 Task: Find connections with filter location Baraguá with filter topic #bespokewith filter profile language French with filter current company Bosch India with filter school The Assembly of God Church School - India with filter industry Nanotechnology Research with filter service category Grant Writing with filter keywords title Carpenter
Action: Mouse moved to (502, 64)
Screenshot: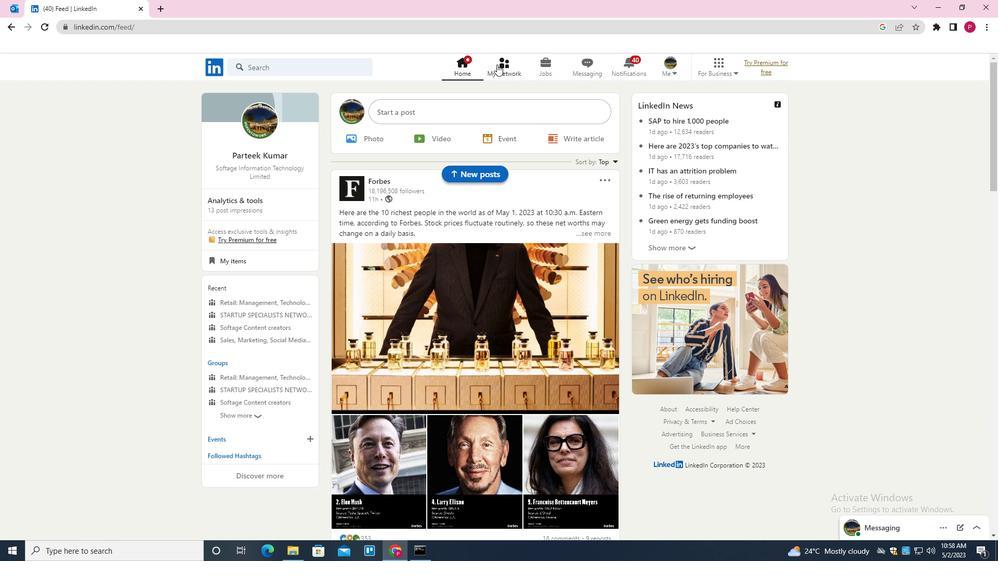 
Action: Mouse pressed left at (502, 64)
Screenshot: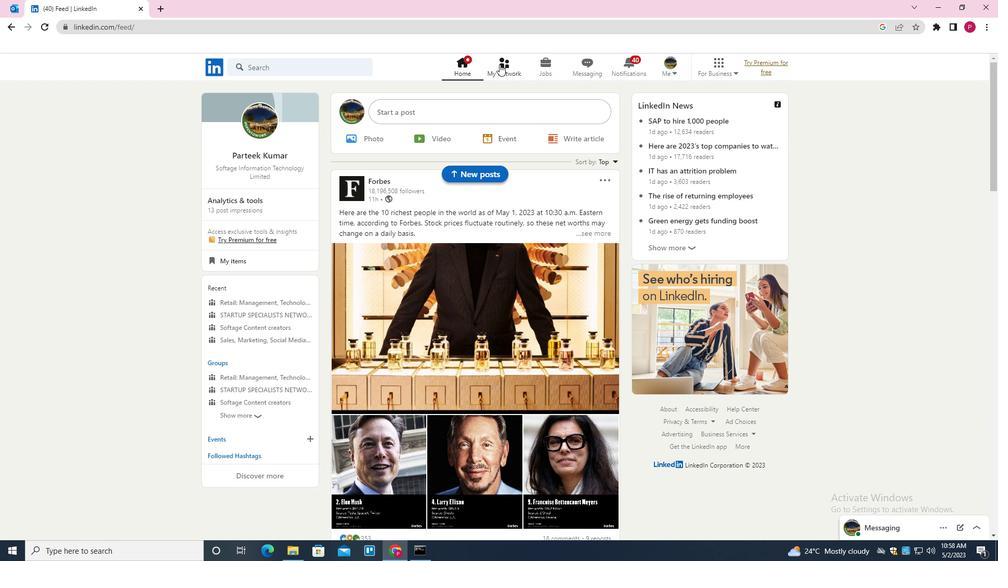 
Action: Mouse moved to (320, 126)
Screenshot: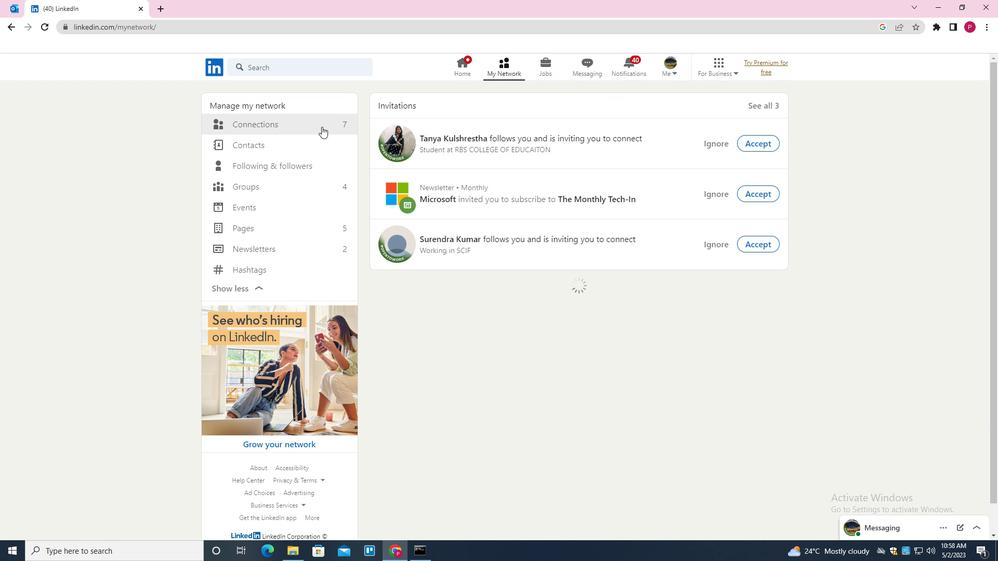 
Action: Mouse pressed left at (320, 126)
Screenshot: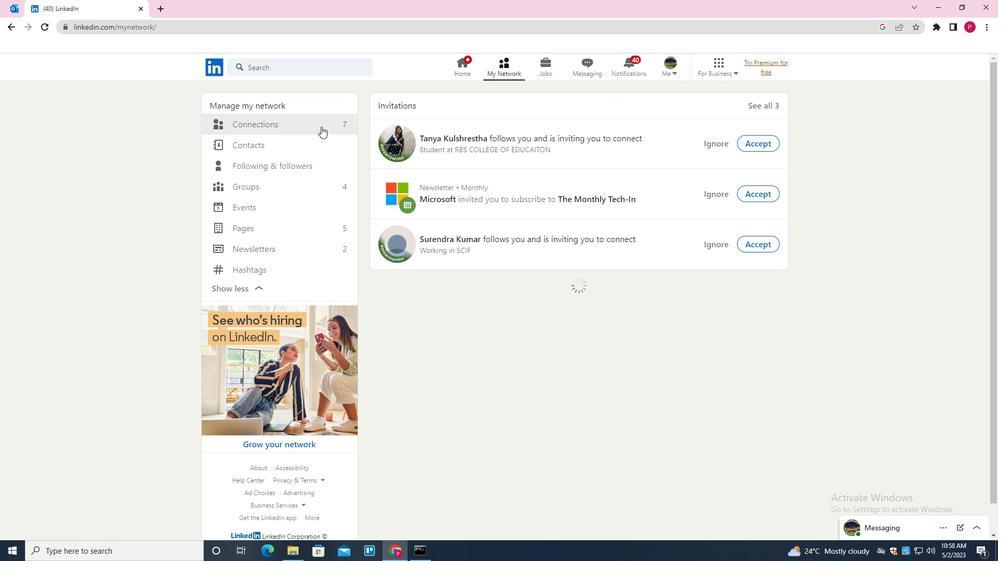 
Action: Mouse moved to (573, 127)
Screenshot: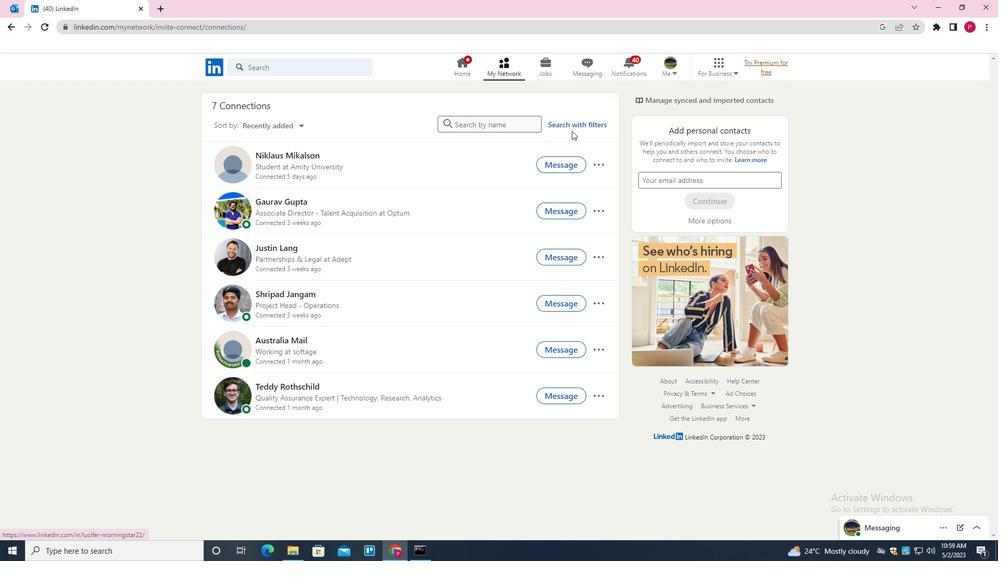 
Action: Mouse pressed left at (573, 127)
Screenshot: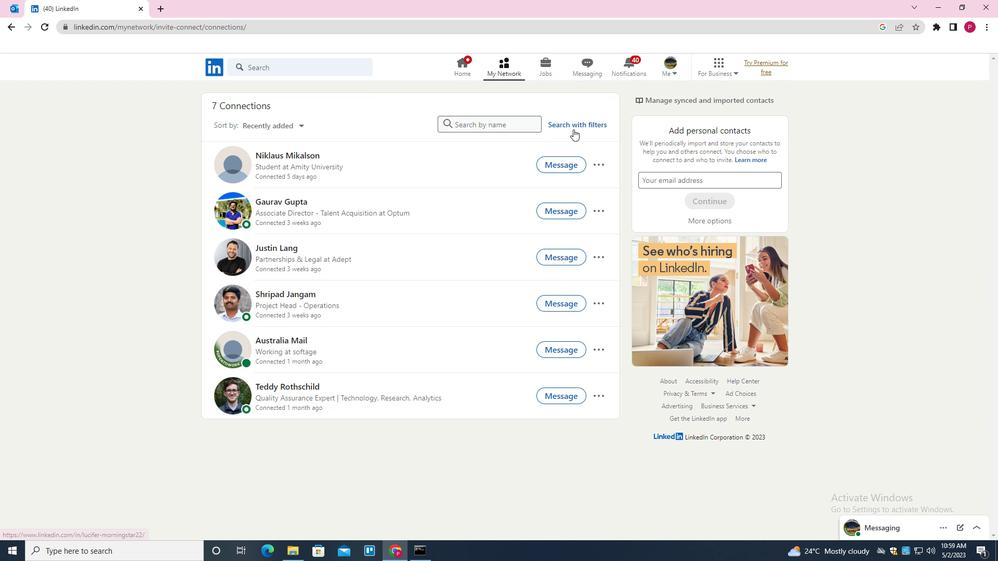 
Action: Mouse moved to (537, 97)
Screenshot: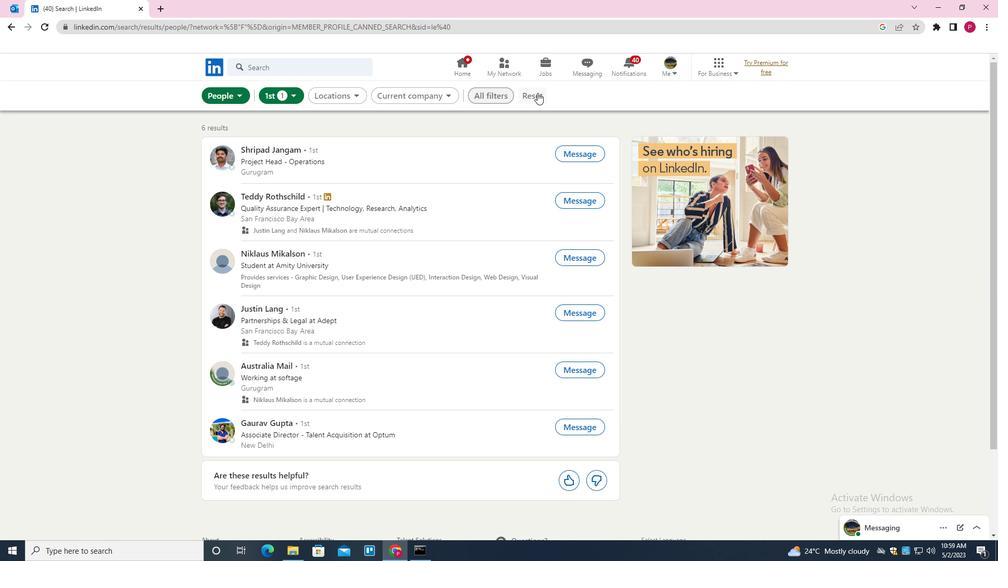 
Action: Mouse pressed left at (537, 97)
Screenshot: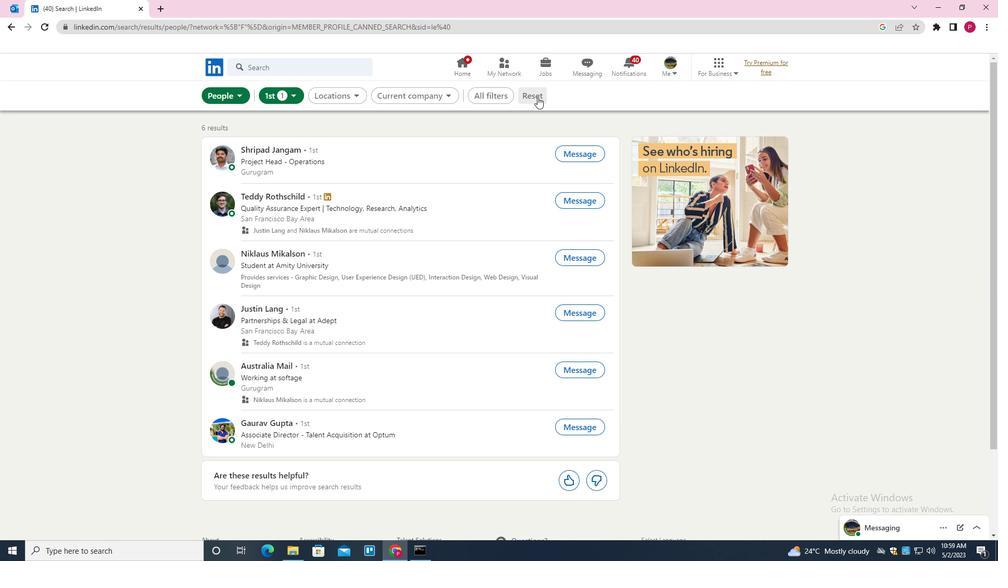 
Action: Mouse moved to (515, 92)
Screenshot: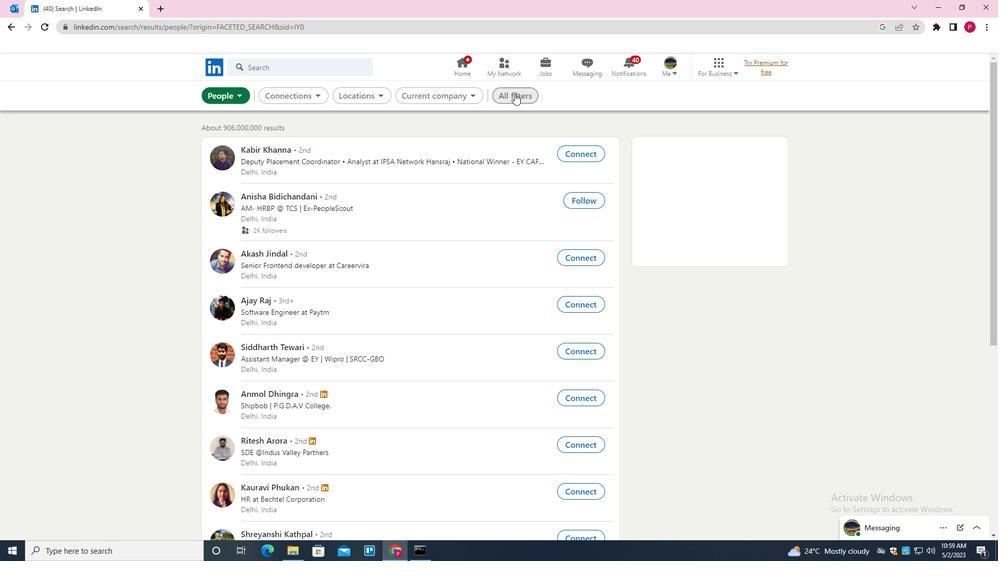 
Action: Mouse pressed left at (515, 92)
Screenshot: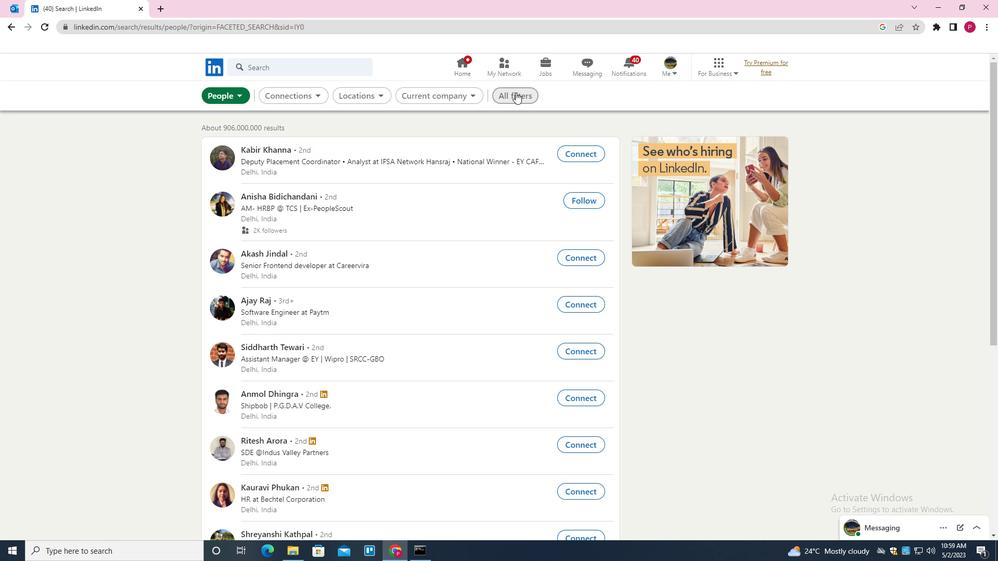 
Action: Mouse moved to (810, 281)
Screenshot: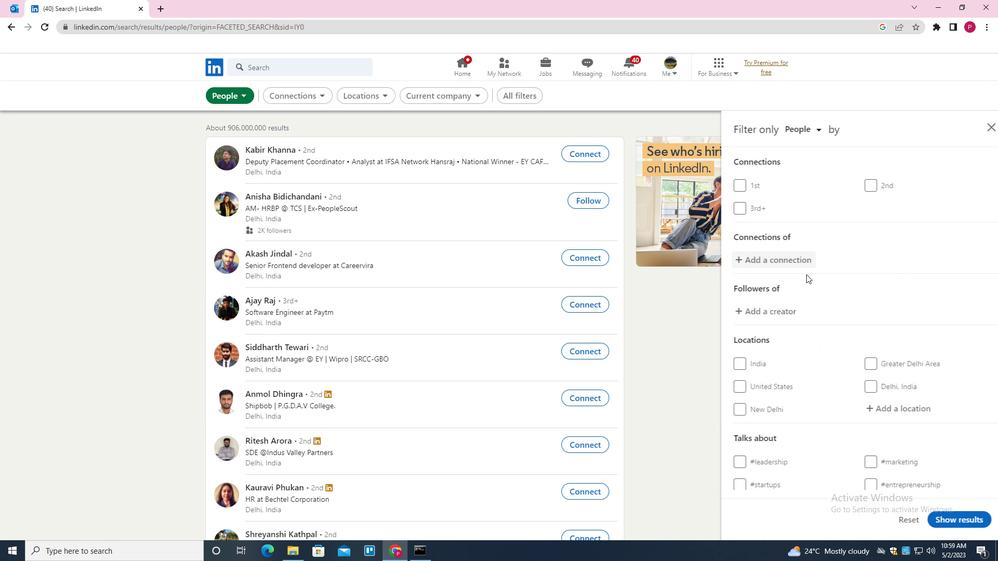 
Action: Mouse scrolled (810, 281) with delta (0, 0)
Screenshot: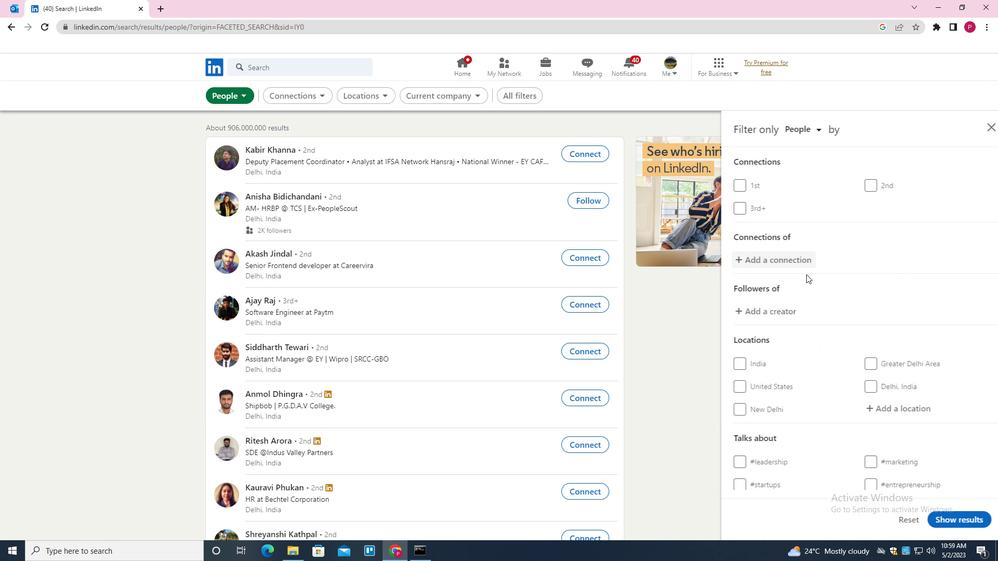 
Action: Mouse moved to (811, 284)
Screenshot: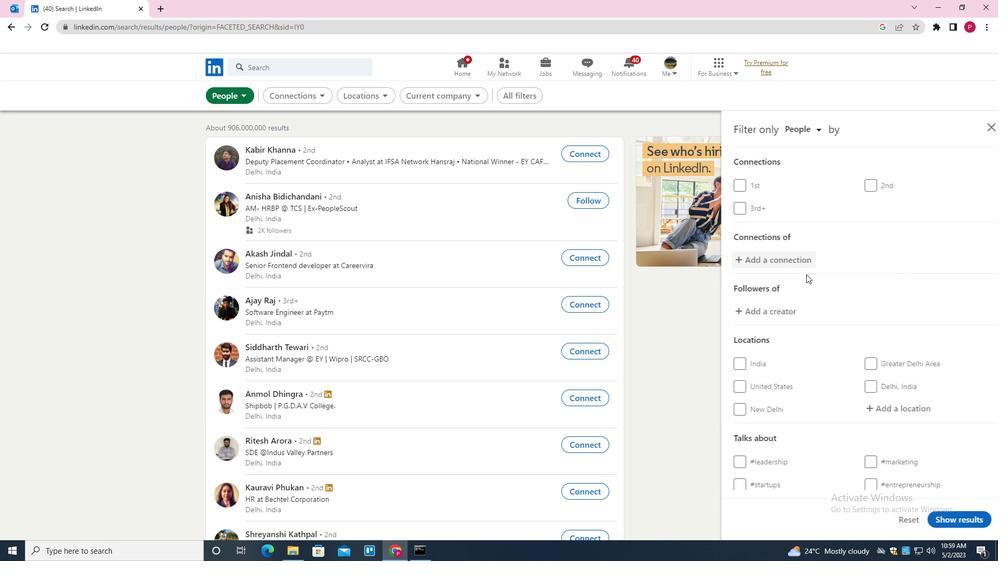 
Action: Mouse scrolled (811, 284) with delta (0, 0)
Screenshot: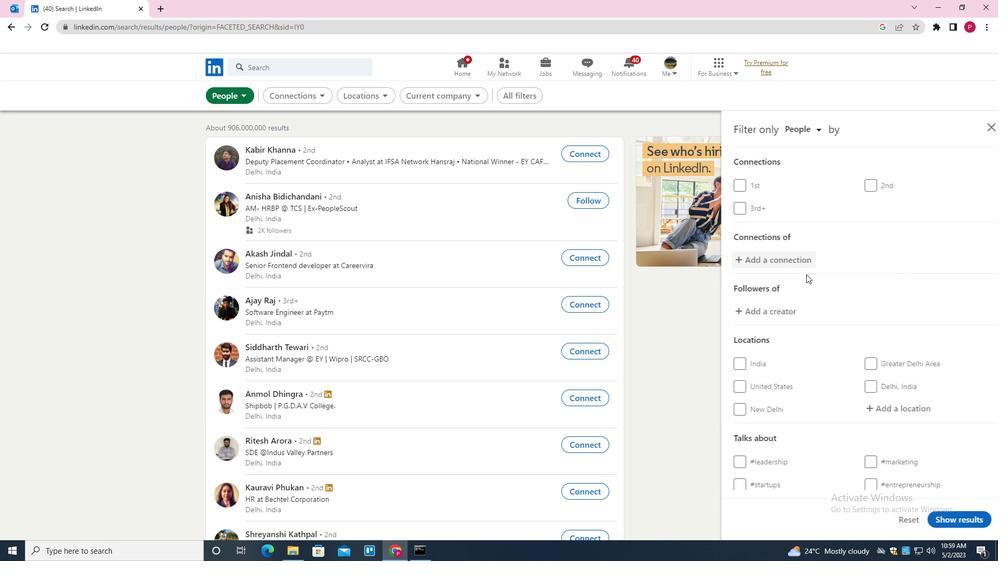 
Action: Mouse moved to (877, 306)
Screenshot: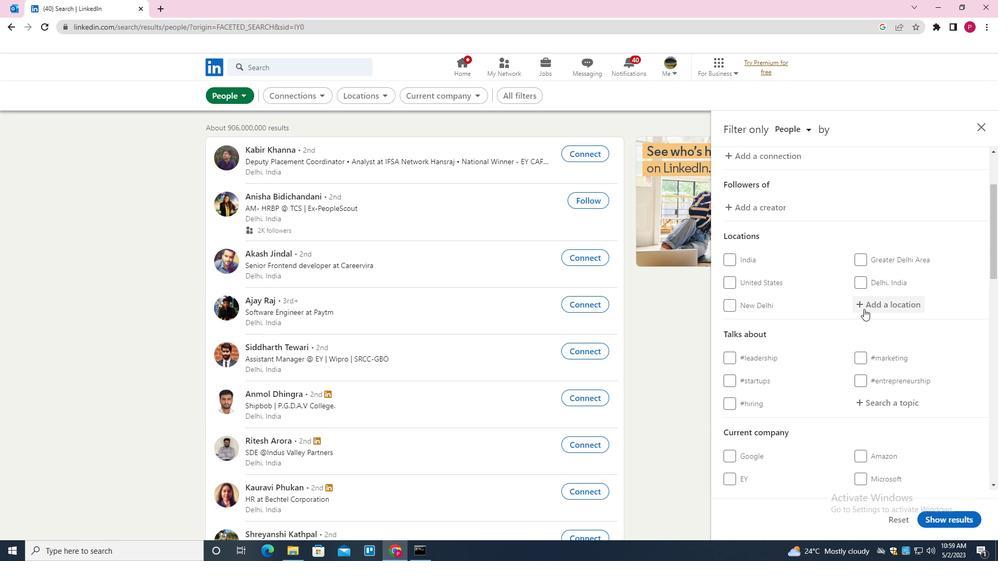 
Action: Mouse pressed left at (877, 306)
Screenshot: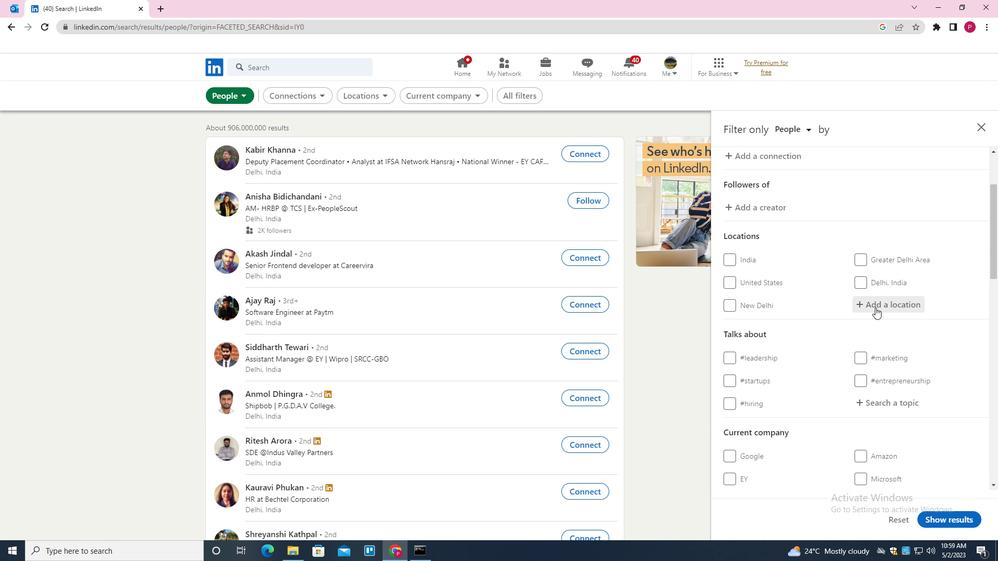 
Action: Key pressed <Key.shift>B
Screenshot: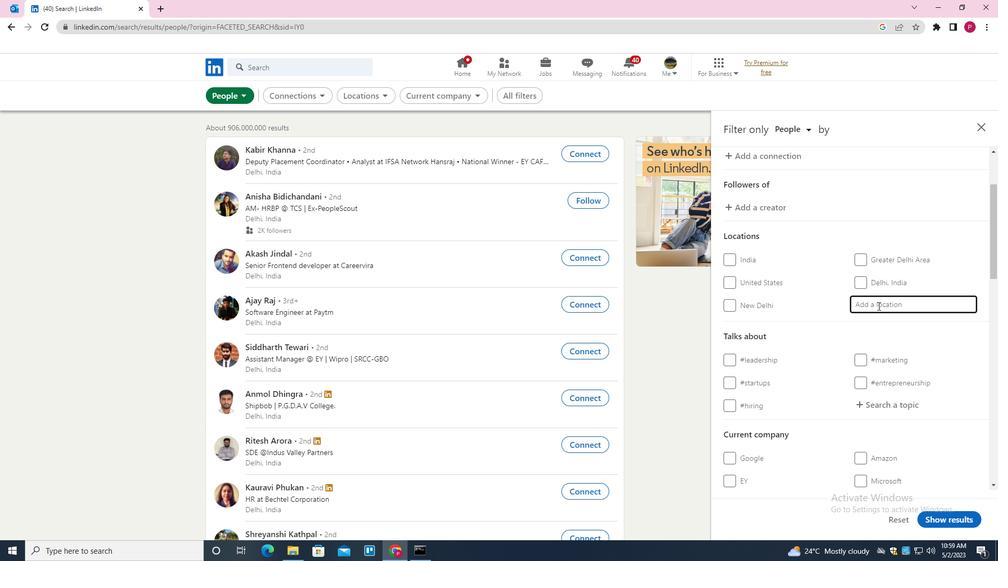 
Action: Mouse moved to (863, 316)
Screenshot: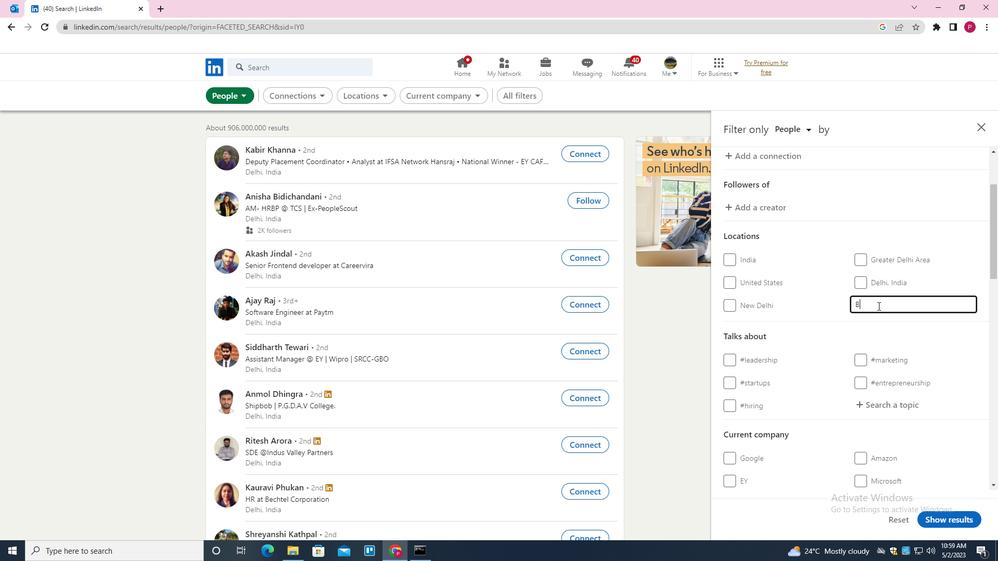 
Action: Key pressed ARAGUA
Screenshot: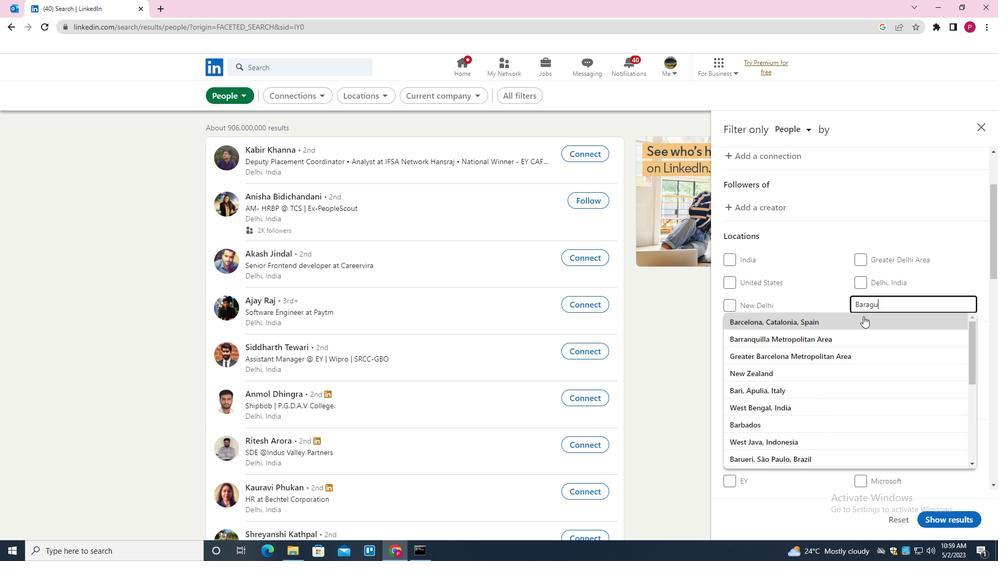 
Action: Mouse moved to (851, 324)
Screenshot: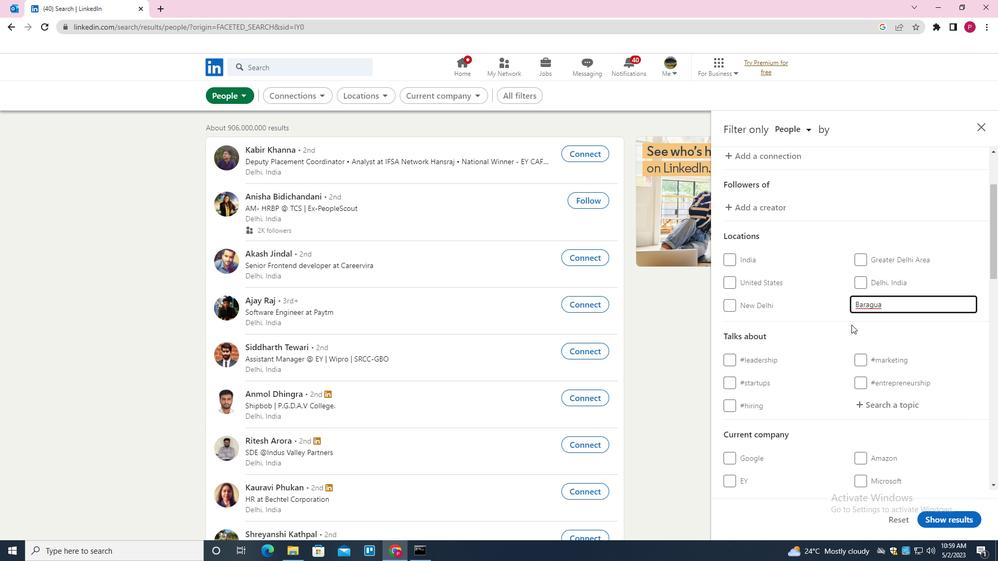 
Action: Mouse scrolled (851, 324) with delta (0, 0)
Screenshot: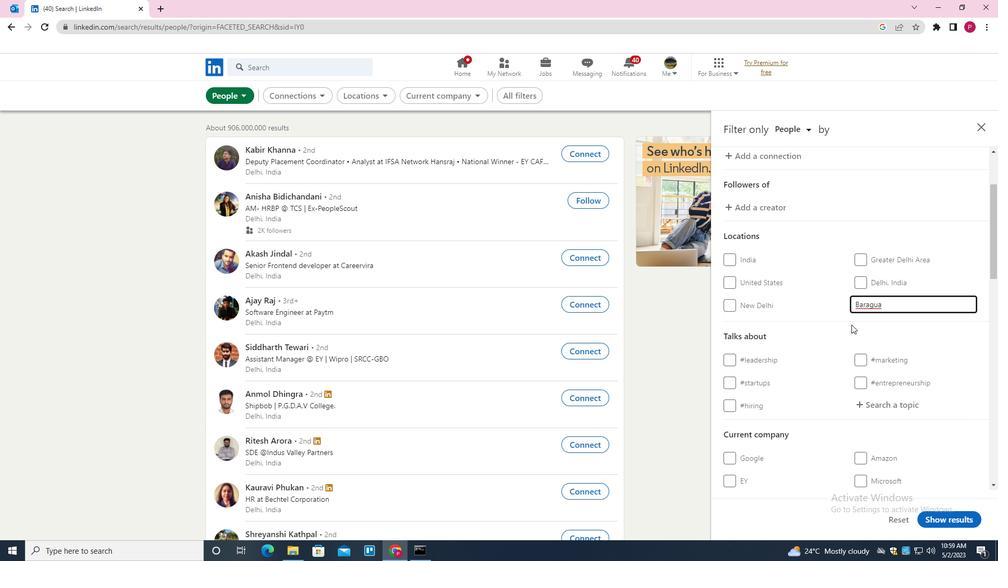 
Action: Mouse scrolled (851, 324) with delta (0, 0)
Screenshot: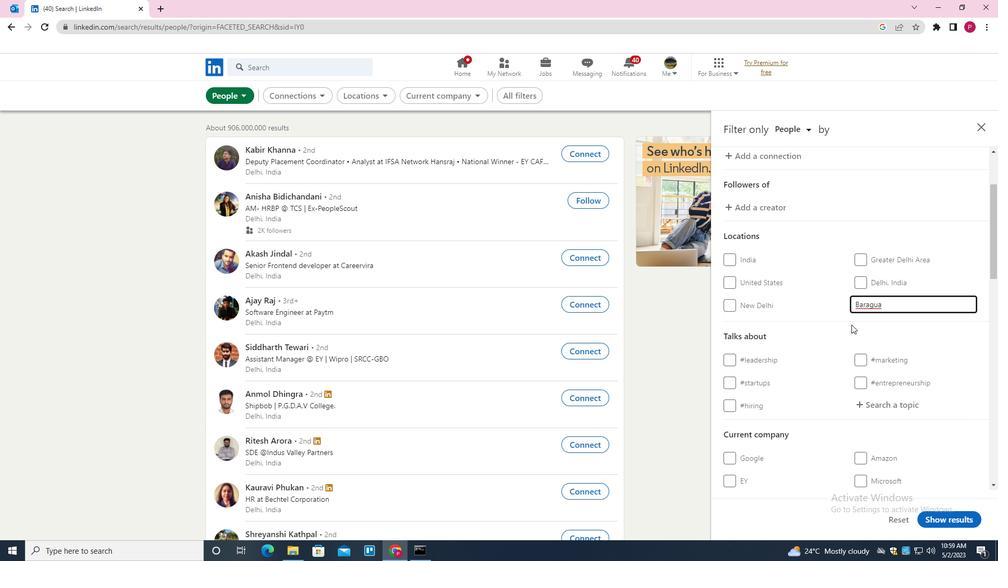 
Action: Mouse moved to (851, 325)
Screenshot: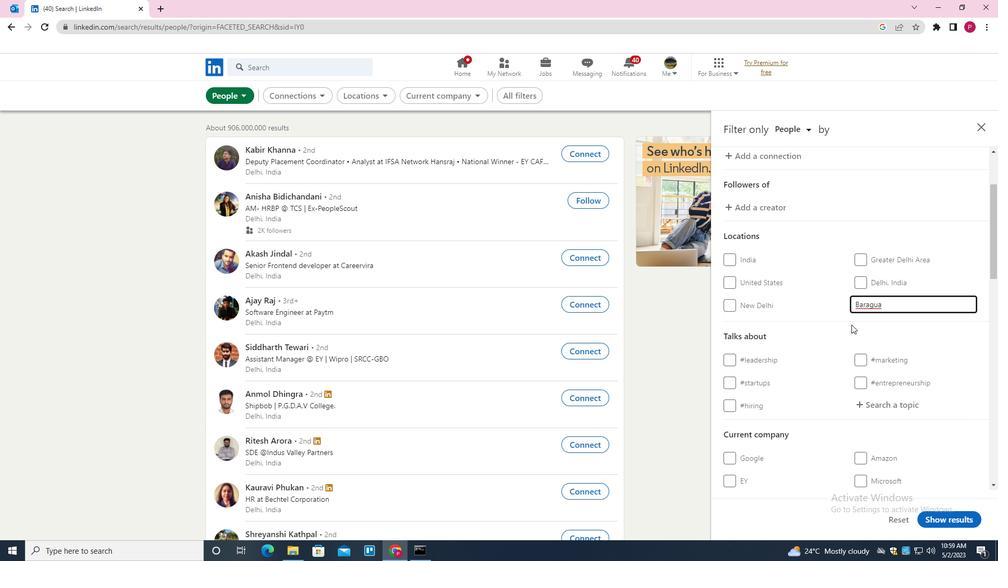 
Action: Mouse scrolled (851, 324) with delta (0, 0)
Screenshot: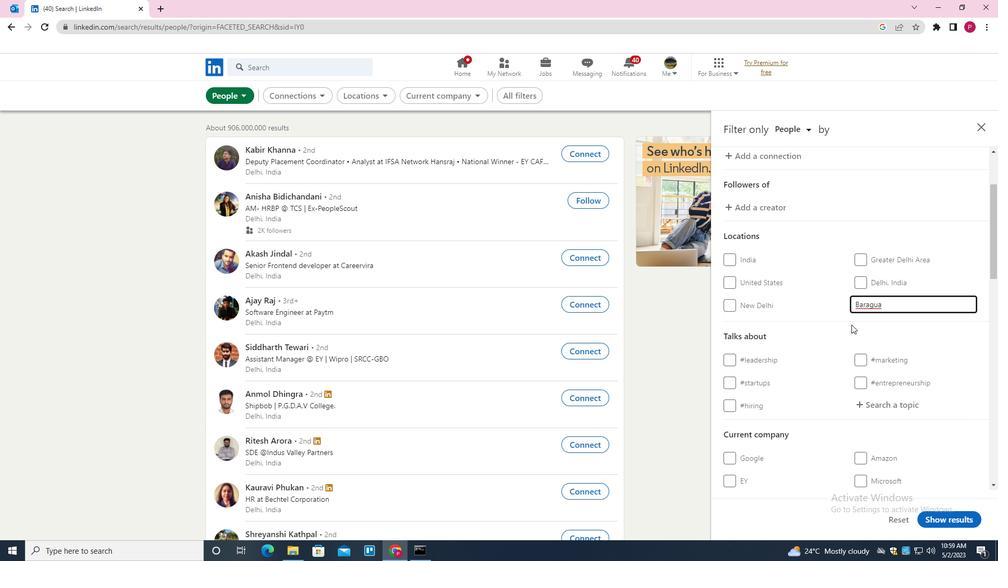 
Action: Mouse moved to (893, 250)
Screenshot: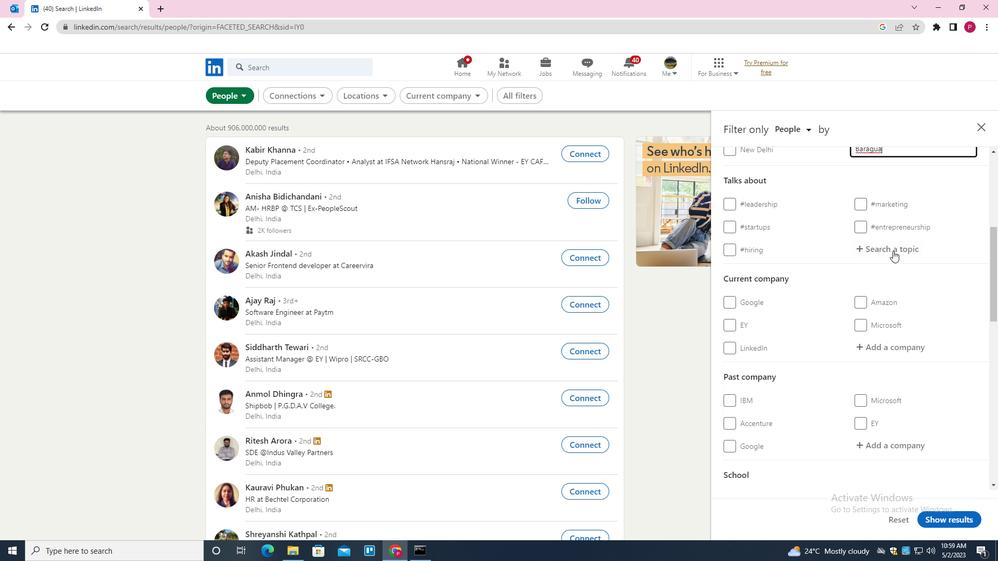 
Action: Mouse pressed left at (893, 250)
Screenshot: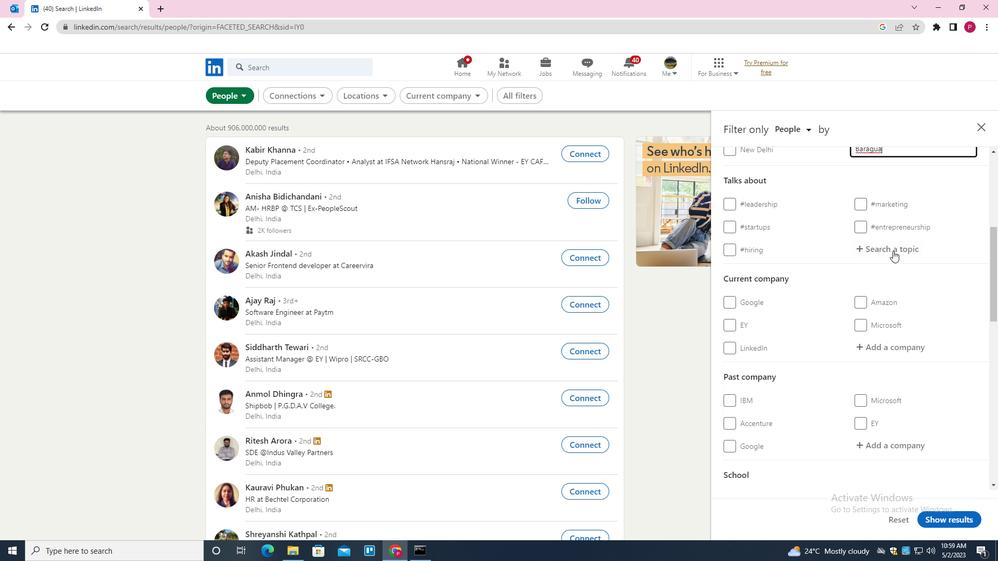 
Action: Mouse moved to (892, 250)
Screenshot: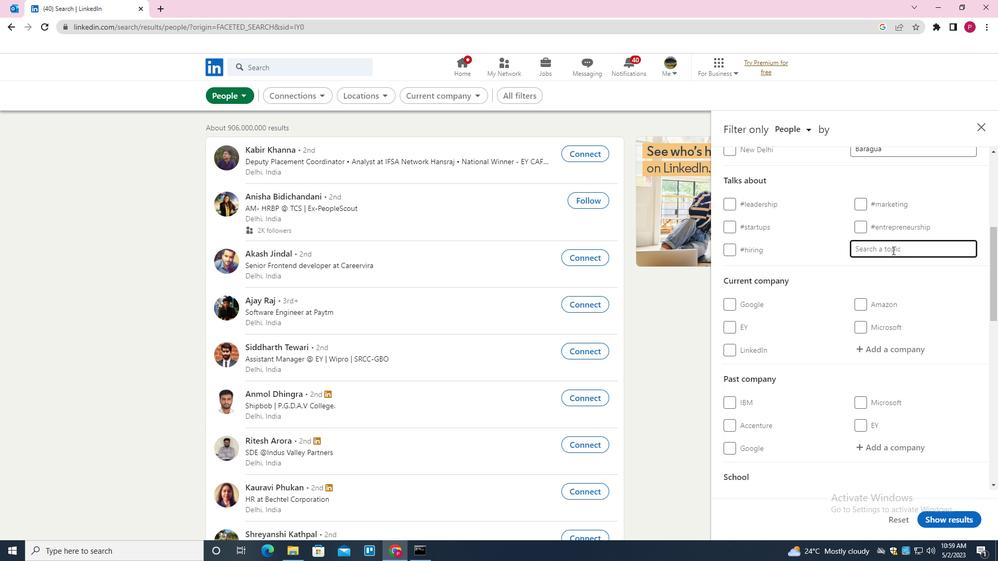 
Action: Key pressed BESPOKEN<Key.backspace><Key.backspace><Key.backspace><Key.backspace><Key.down><Key.enter>
Screenshot: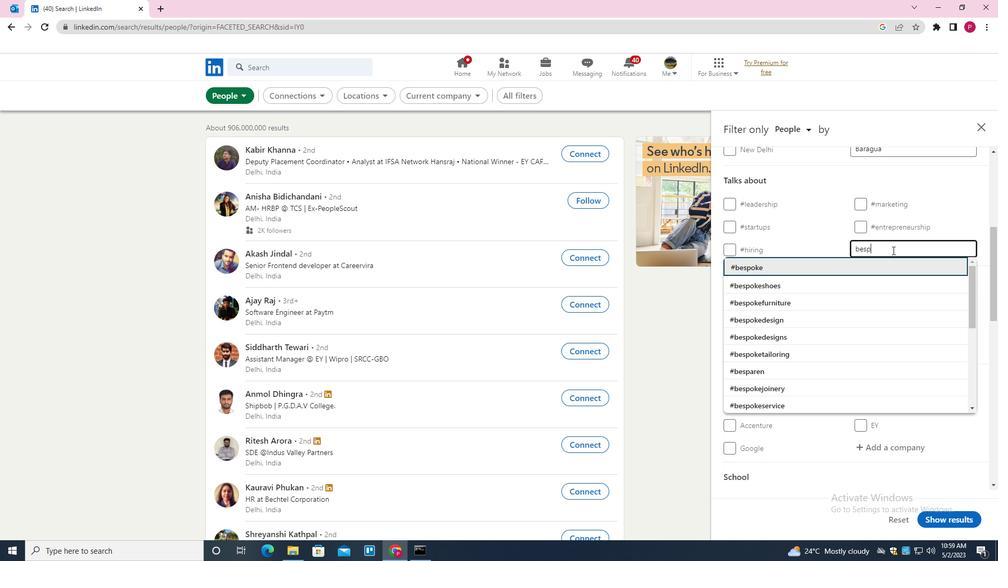 
Action: Mouse moved to (822, 310)
Screenshot: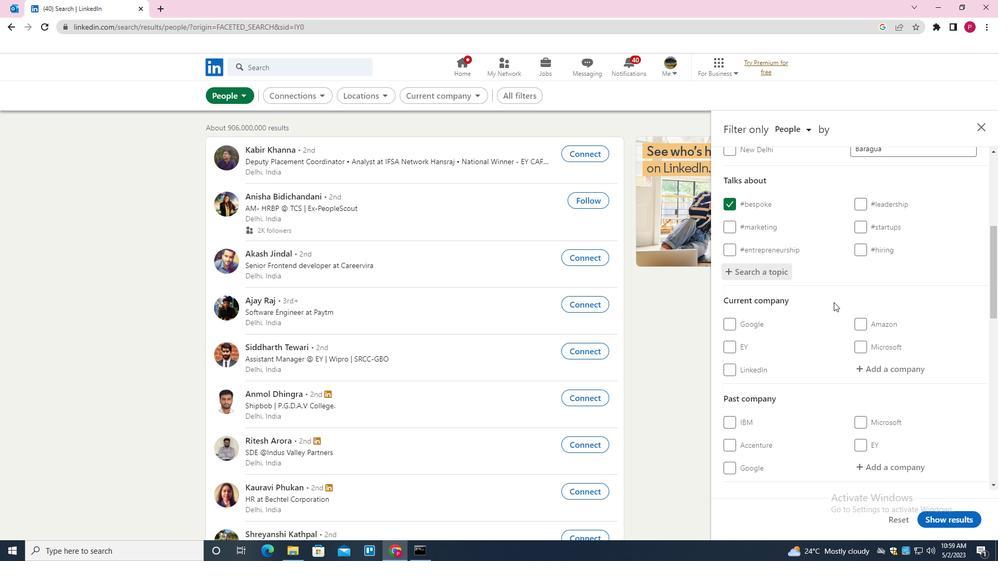 
Action: Mouse scrolled (822, 309) with delta (0, 0)
Screenshot: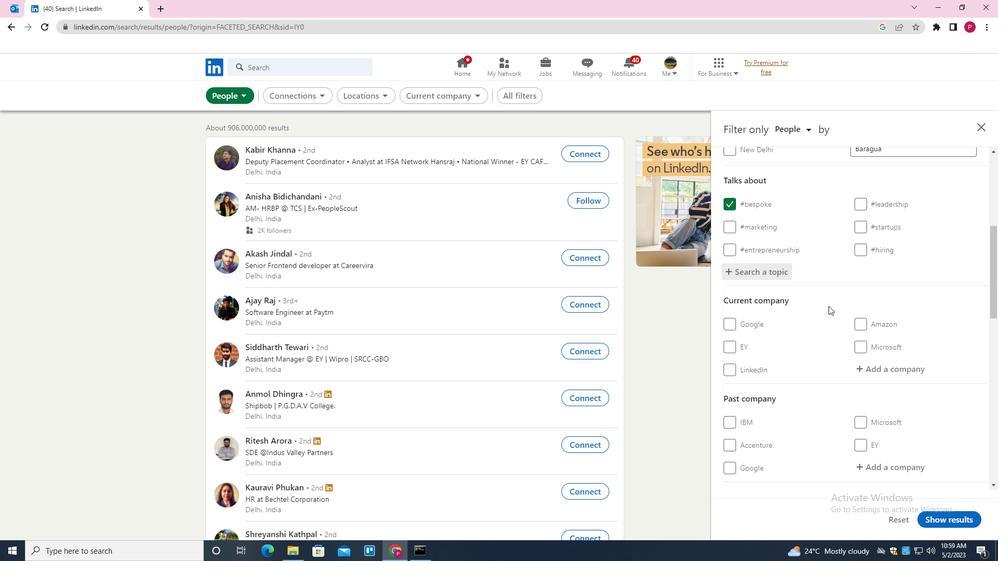 
Action: Mouse moved to (821, 311)
Screenshot: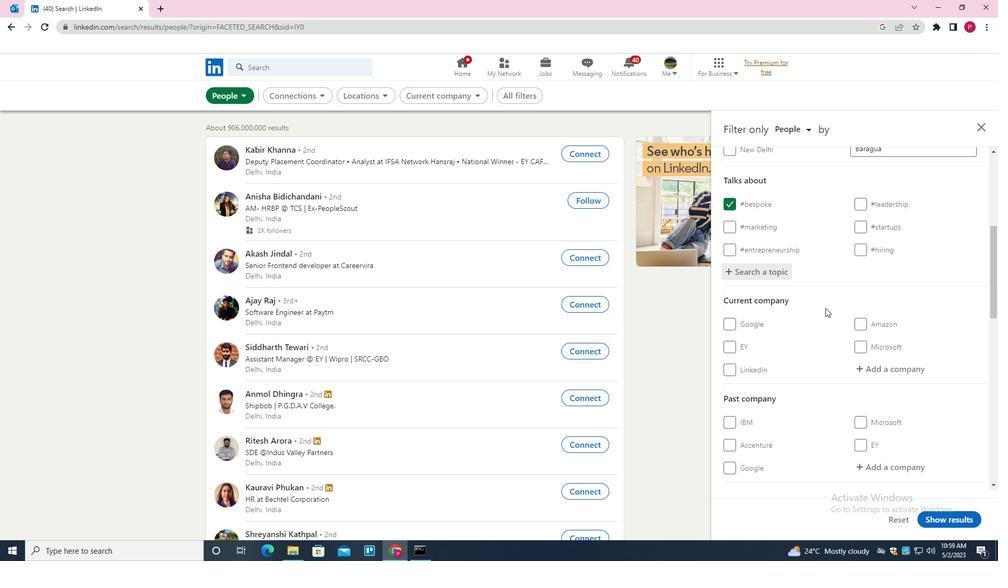 
Action: Mouse scrolled (821, 311) with delta (0, 0)
Screenshot: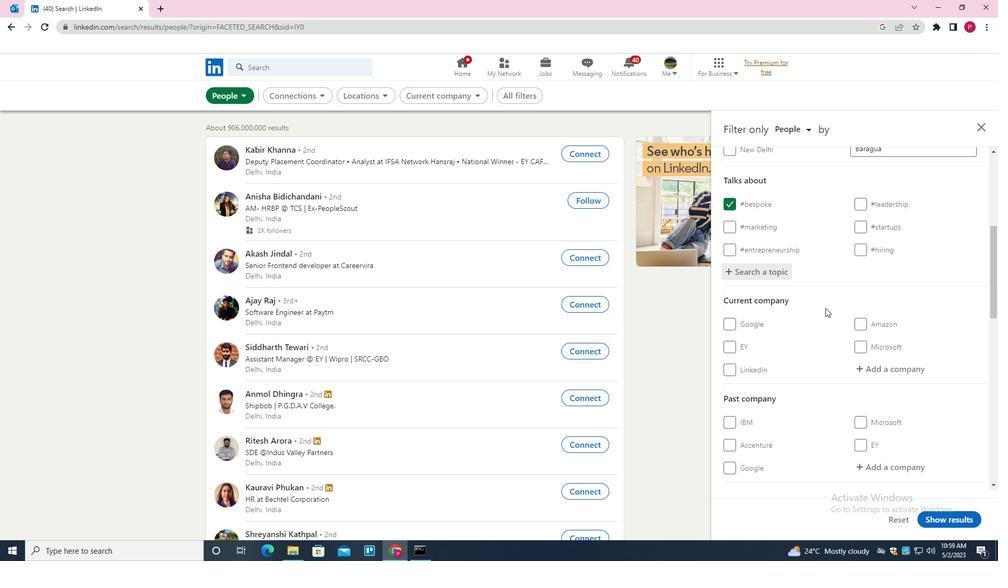 
Action: Mouse moved to (821, 312)
Screenshot: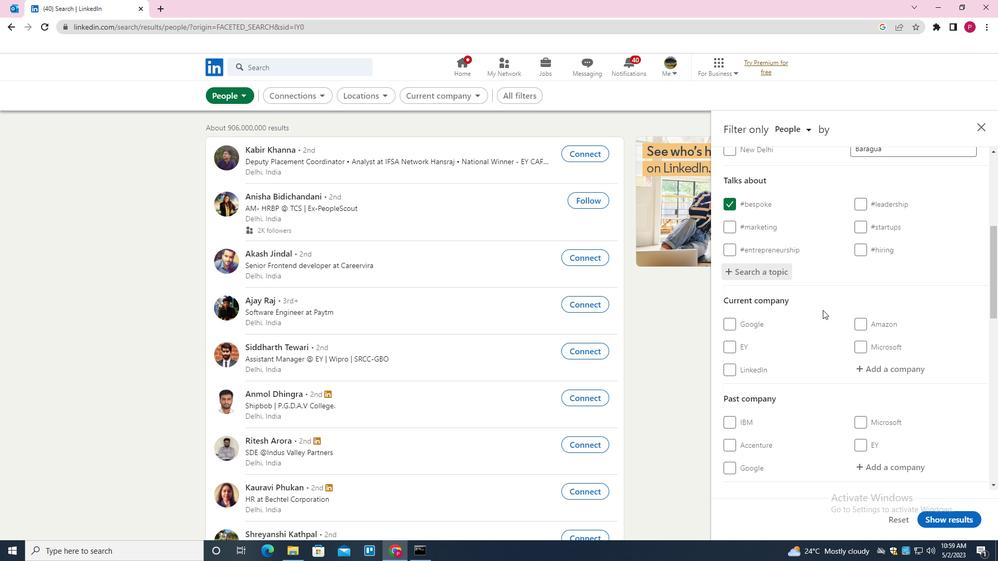
Action: Mouse scrolled (821, 311) with delta (0, 0)
Screenshot: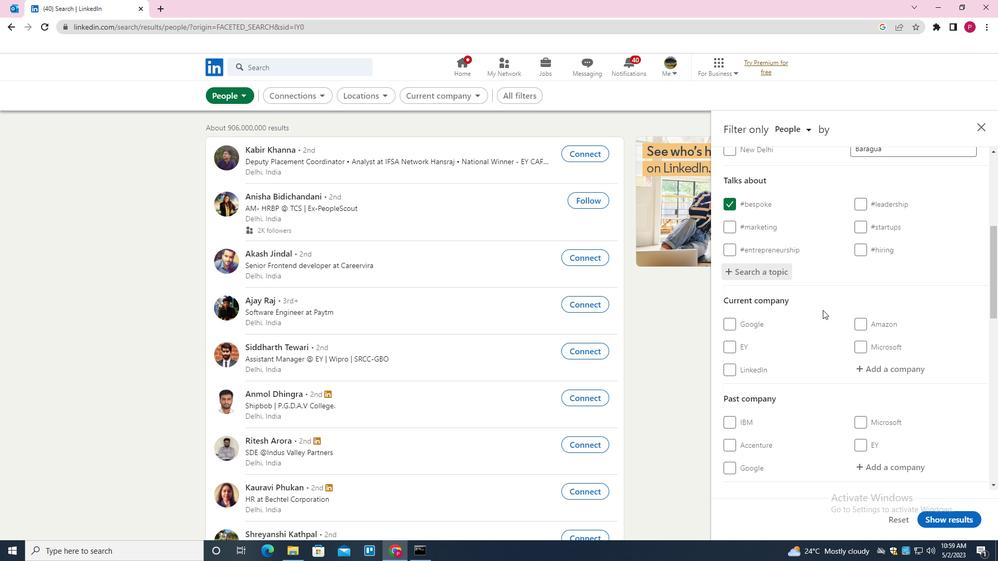 
Action: Mouse moved to (821, 312)
Screenshot: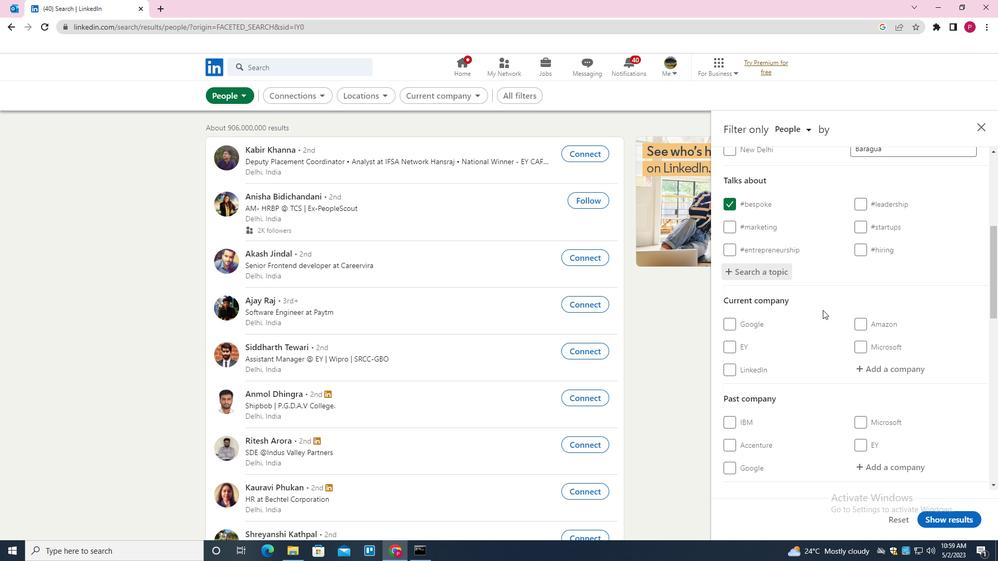
Action: Mouse scrolled (821, 311) with delta (0, 0)
Screenshot: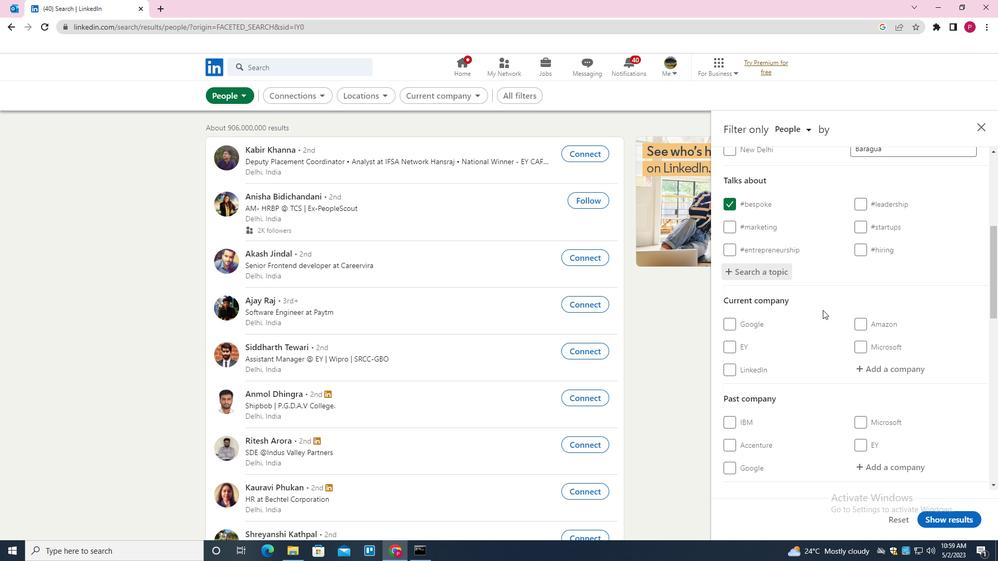 
Action: Mouse scrolled (821, 311) with delta (0, 0)
Screenshot: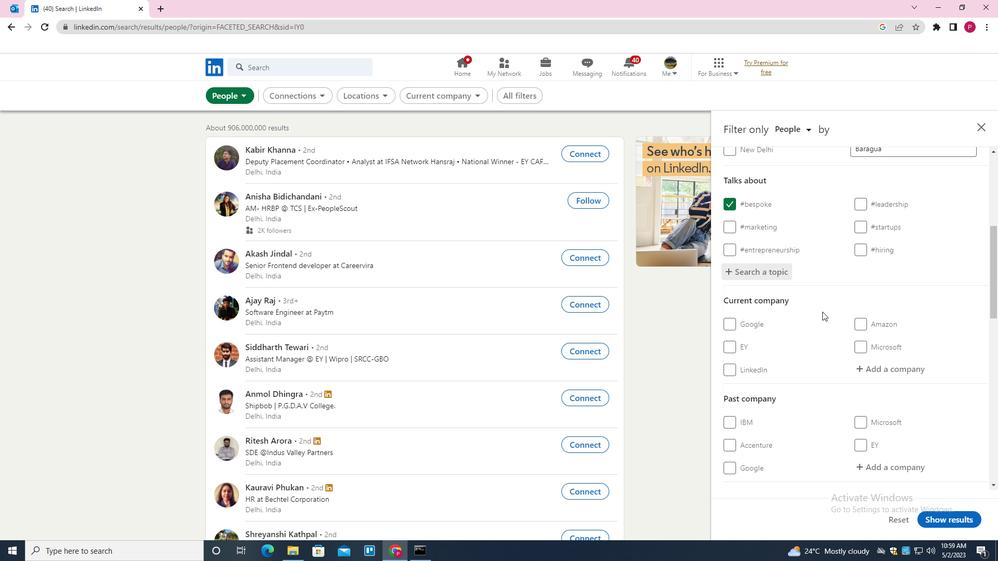
Action: Mouse moved to (807, 332)
Screenshot: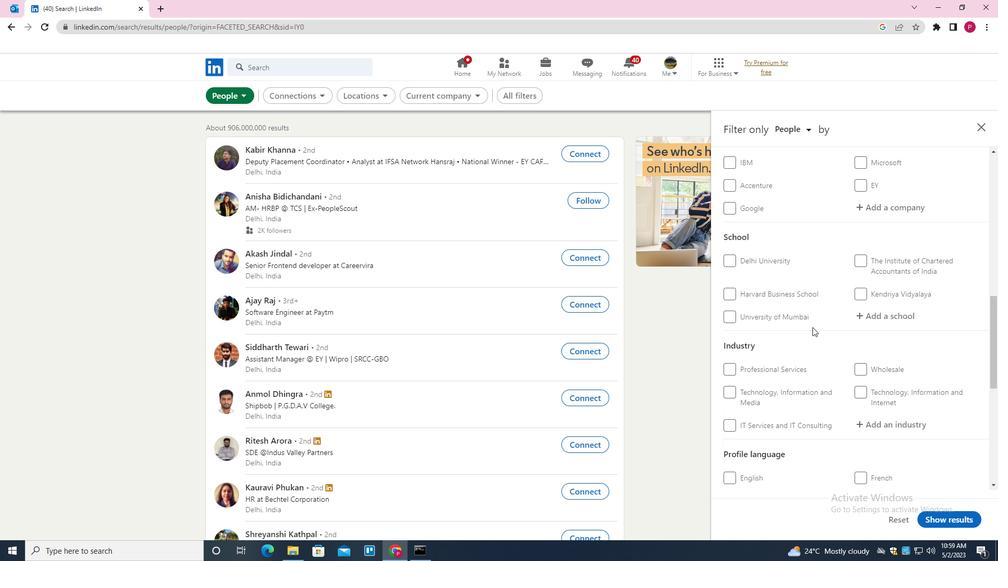 
Action: Mouse scrolled (807, 331) with delta (0, 0)
Screenshot: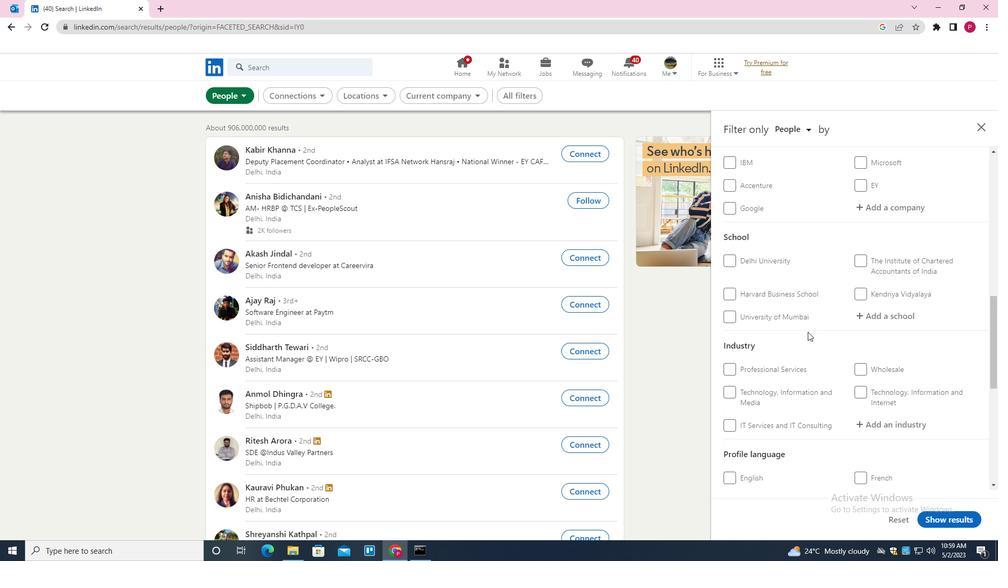 
Action: Mouse scrolled (807, 331) with delta (0, 0)
Screenshot: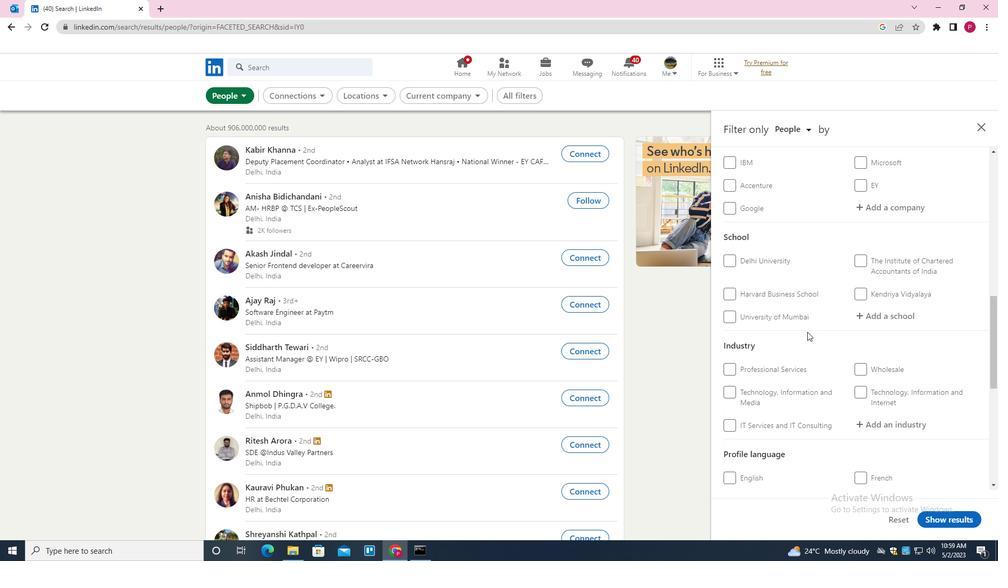 
Action: Mouse scrolled (807, 331) with delta (0, 0)
Screenshot: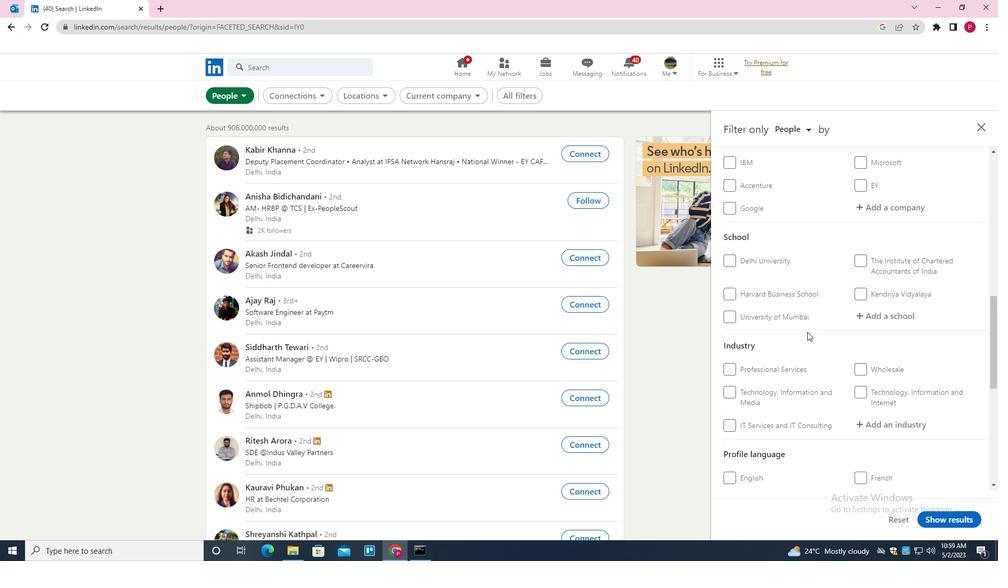 
Action: Mouse scrolled (807, 331) with delta (0, 0)
Screenshot: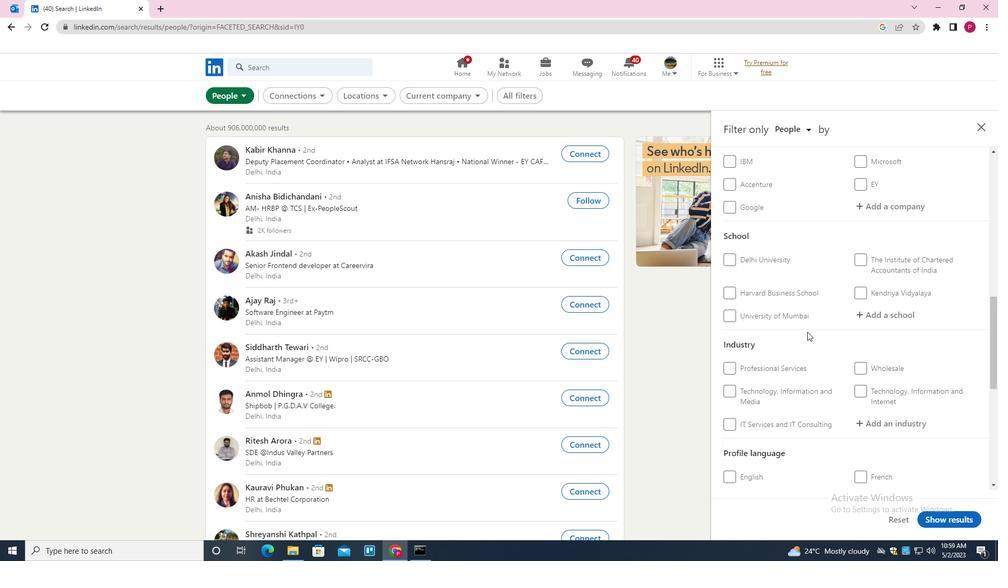 
Action: Mouse moved to (857, 272)
Screenshot: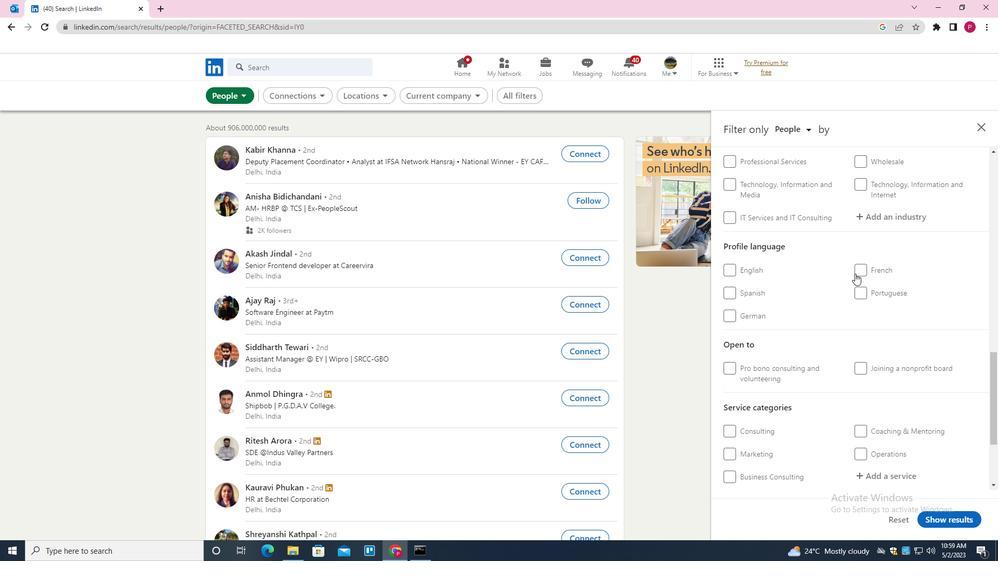 
Action: Mouse pressed left at (857, 272)
Screenshot: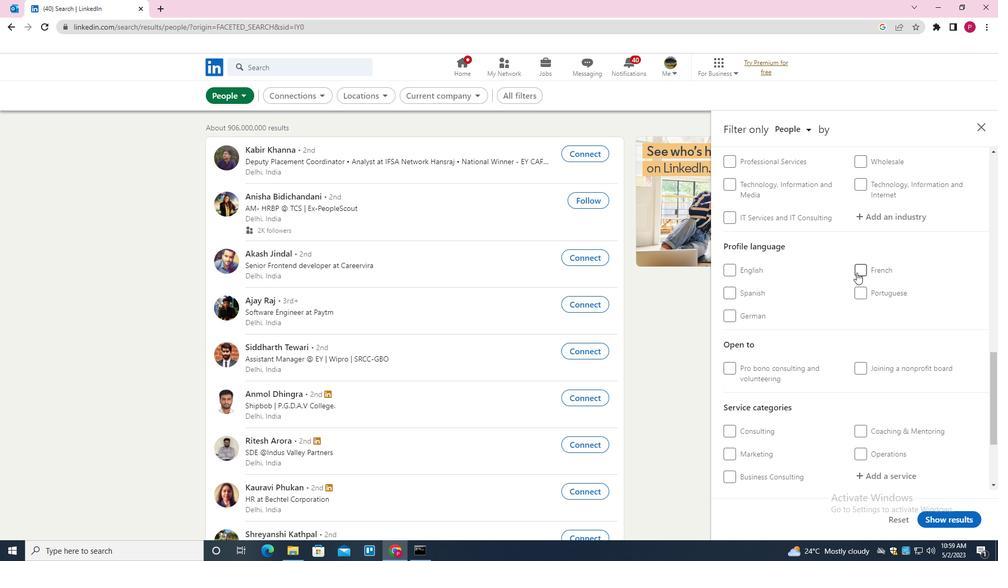 
Action: Mouse moved to (810, 297)
Screenshot: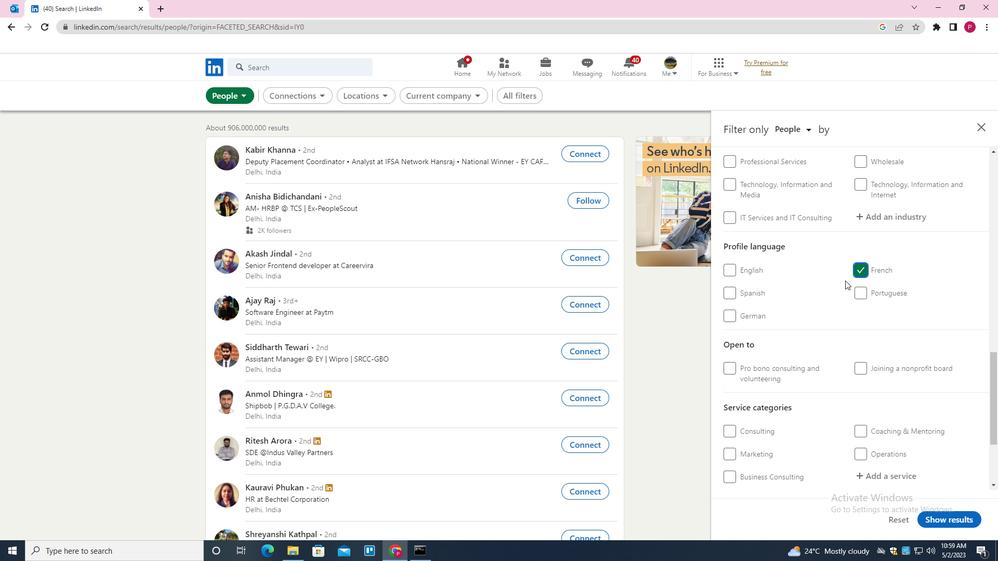 
Action: Mouse scrolled (810, 298) with delta (0, 0)
Screenshot: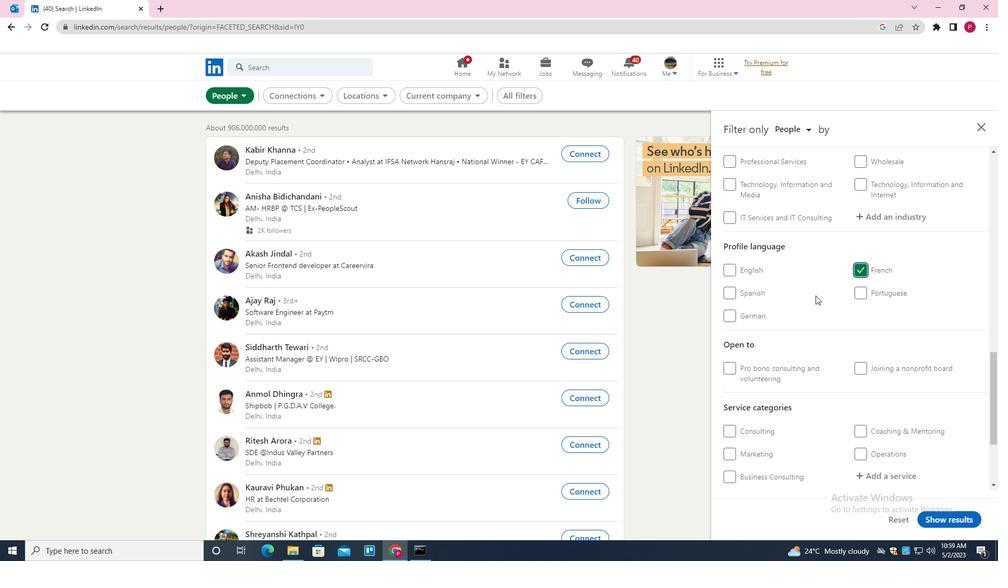 
Action: Mouse scrolled (810, 298) with delta (0, 0)
Screenshot: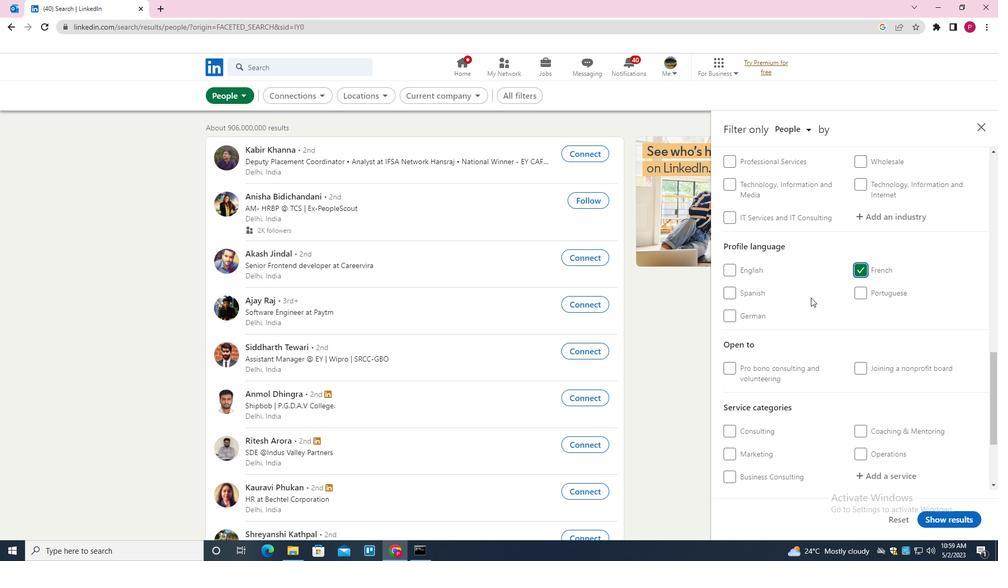 
Action: Mouse scrolled (810, 298) with delta (0, 0)
Screenshot: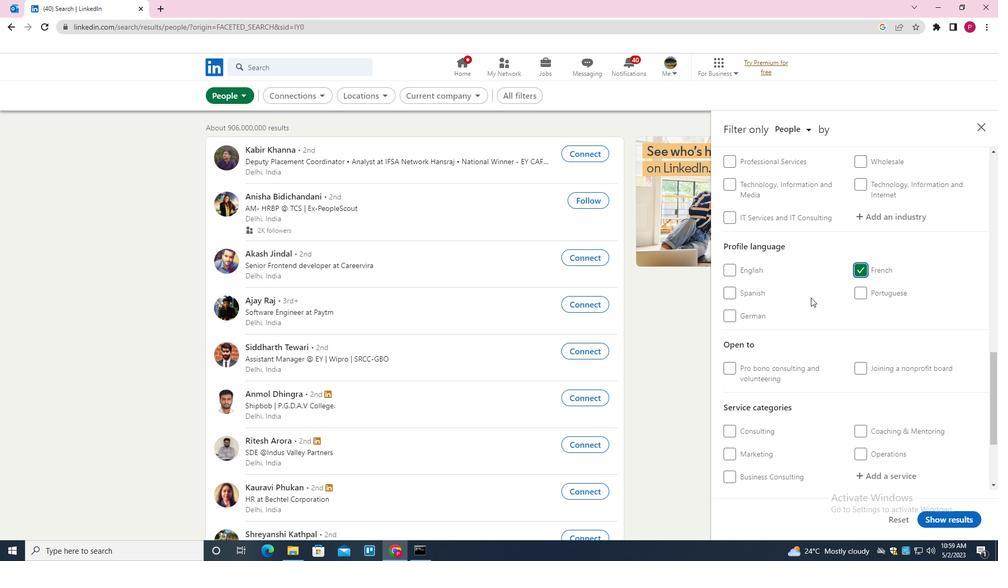 
Action: Mouse scrolled (810, 298) with delta (0, 0)
Screenshot: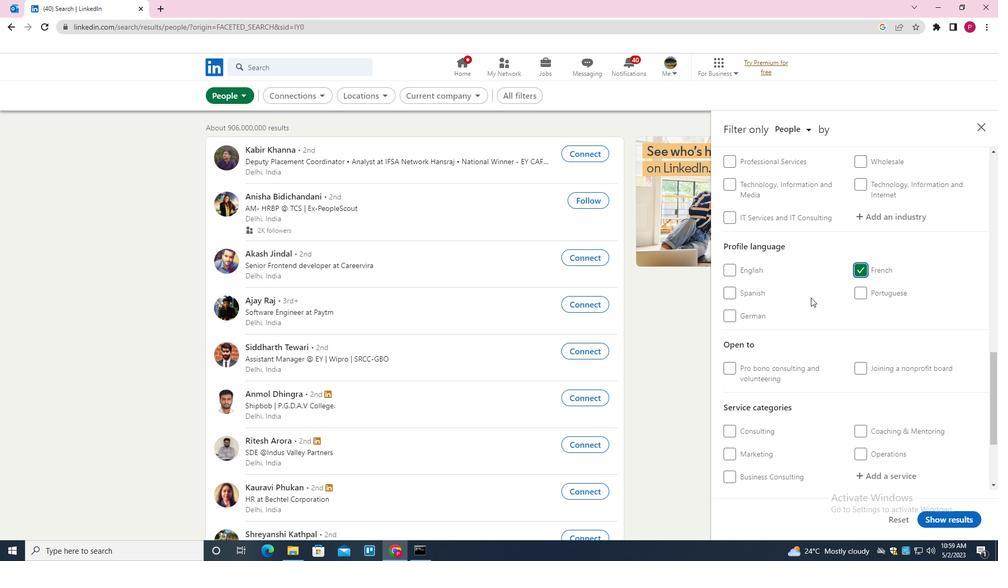 
Action: Mouse scrolled (810, 298) with delta (0, 0)
Screenshot: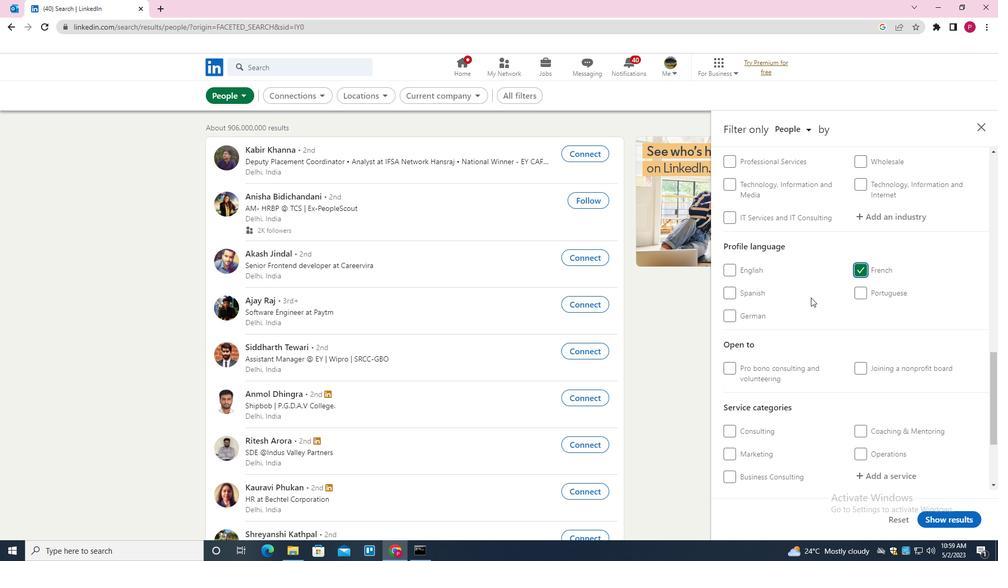
Action: Mouse scrolled (810, 298) with delta (0, 0)
Screenshot: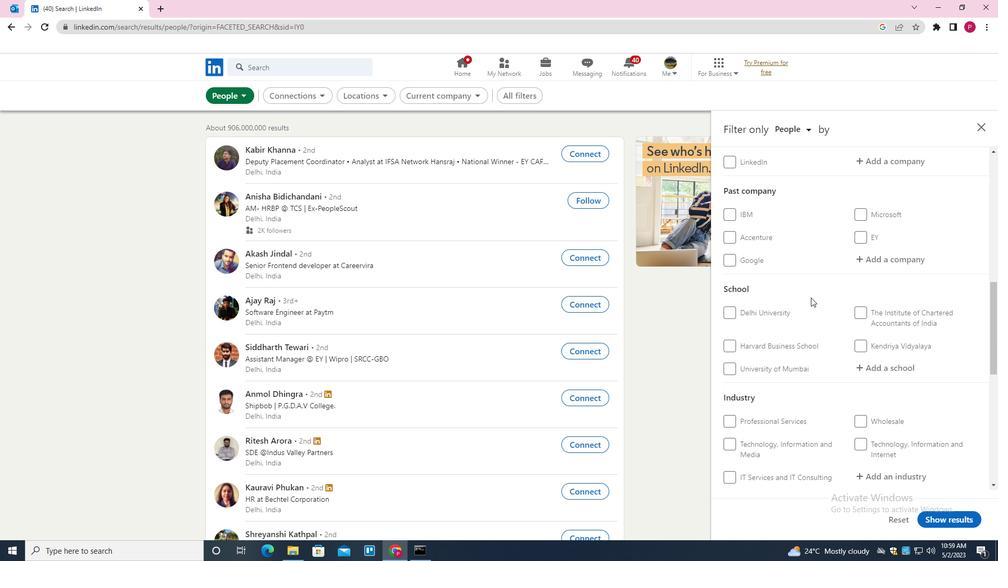 
Action: Mouse scrolled (810, 298) with delta (0, 0)
Screenshot: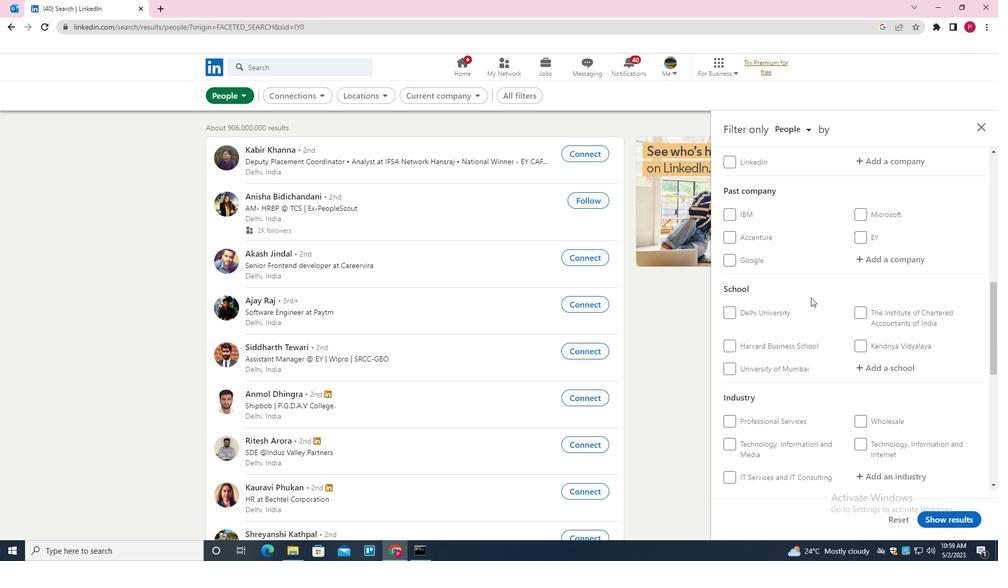 
Action: Mouse moved to (882, 263)
Screenshot: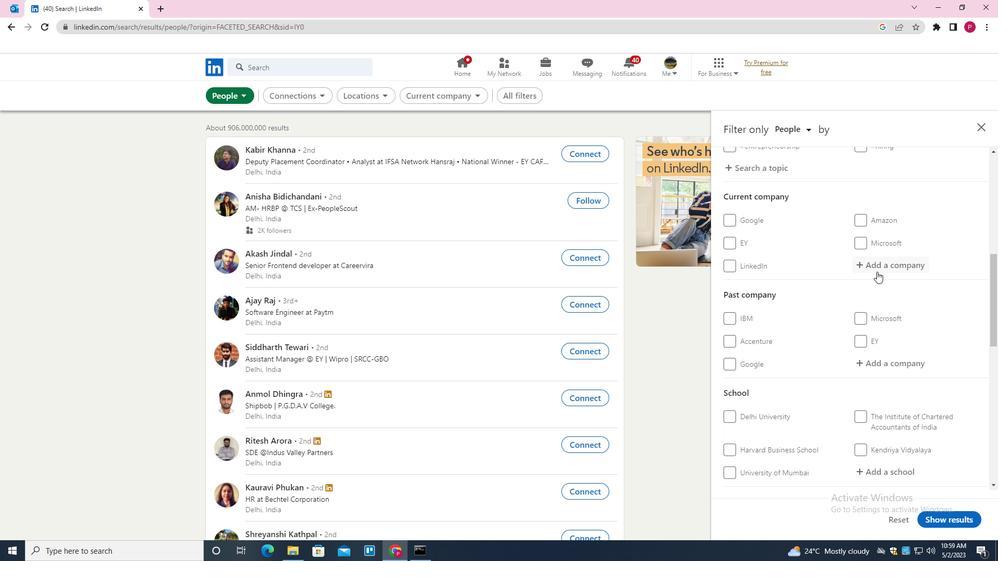 
Action: Mouse pressed left at (882, 263)
Screenshot: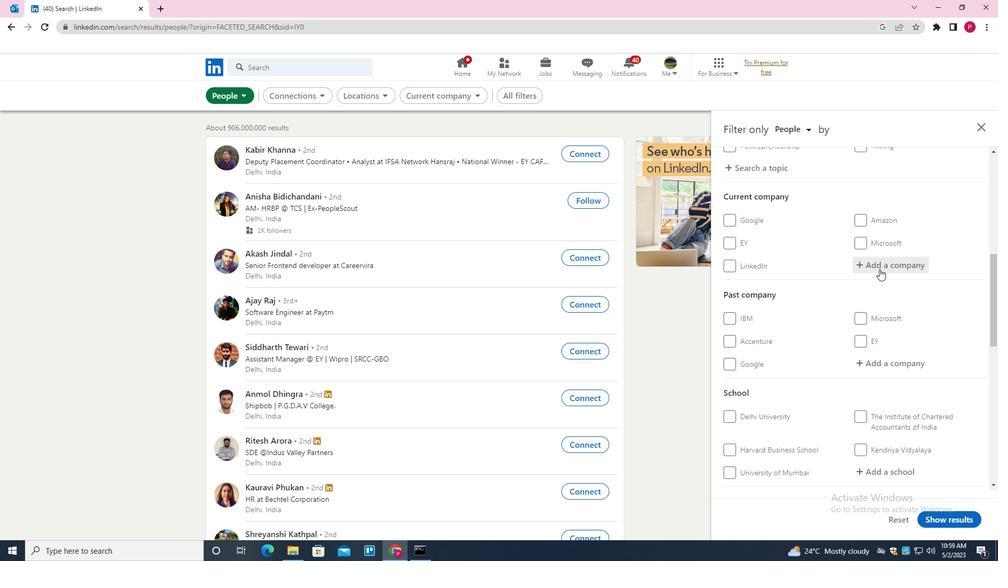 
Action: Key pressed <Key.shift><Key.shift><Key.shift><Key.shift><Key.shift><Key.shift><Key.shift><Key.shift><Key.shift><Key.shift><Key.shift><Key.shift><Key.shift><Key.shift><Key.shift><Key.shift><Key.shift><Key.shift><Key.shift><Key.shift><Key.shift><Key.shift><Key.shift><Key.shift>BOSCH<Key.space><Key.shift><Key.shift>INDIA<Key.down><Key.enter>
Screenshot: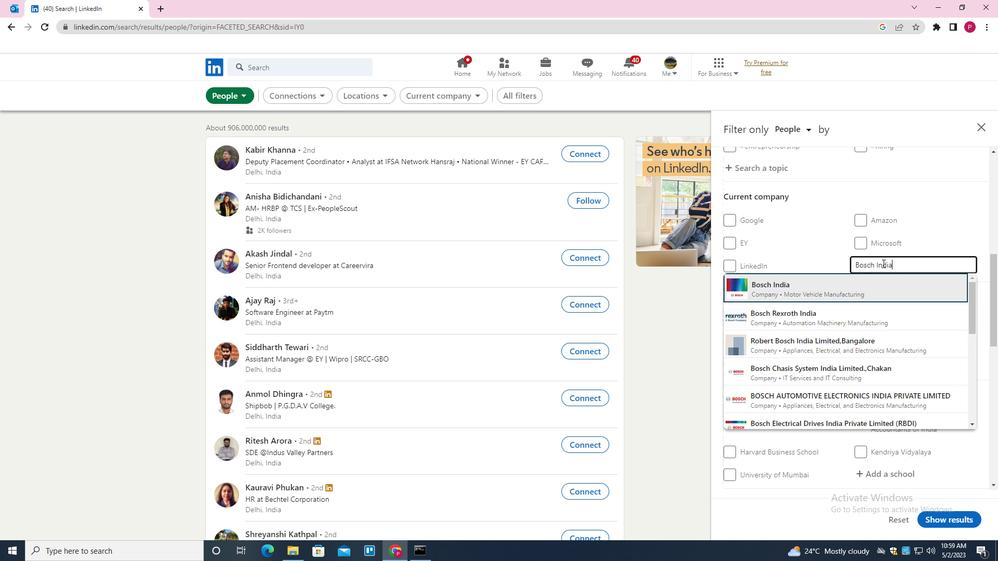 
Action: Mouse moved to (847, 287)
Screenshot: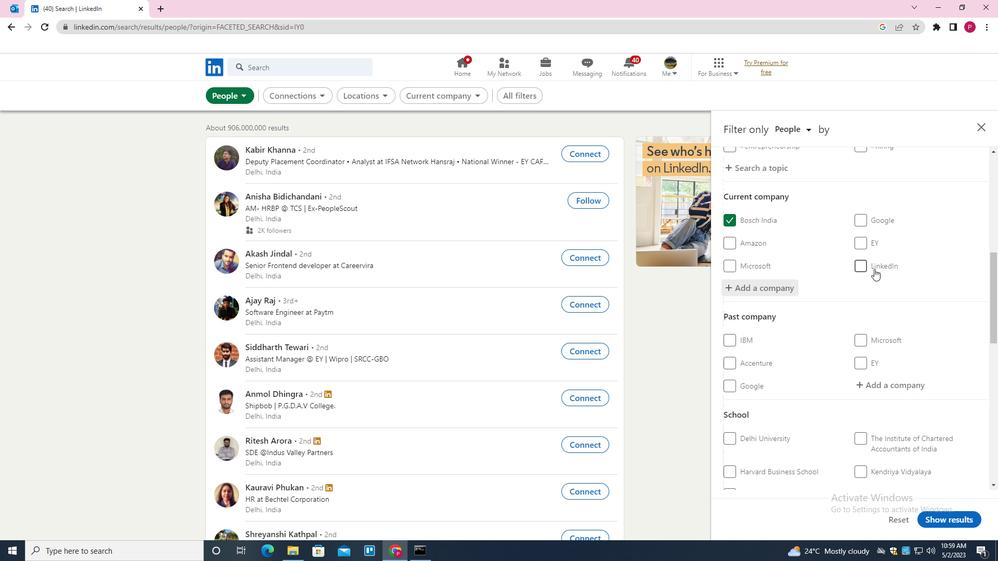 
Action: Mouse scrolled (847, 287) with delta (0, 0)
Screenshot: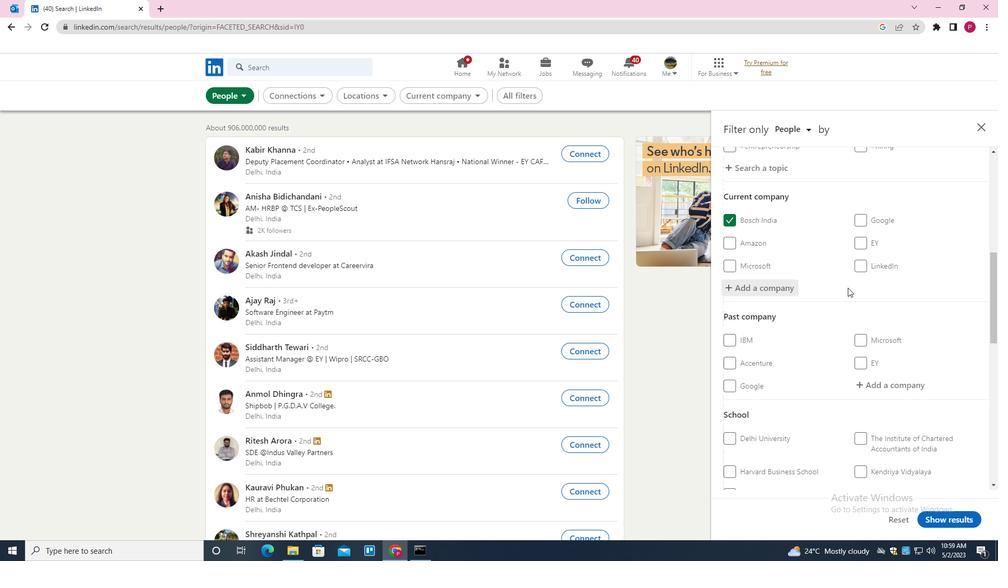 
Action: Mouse scrolled (847, 287) with delta (0, 0)
Screenshot: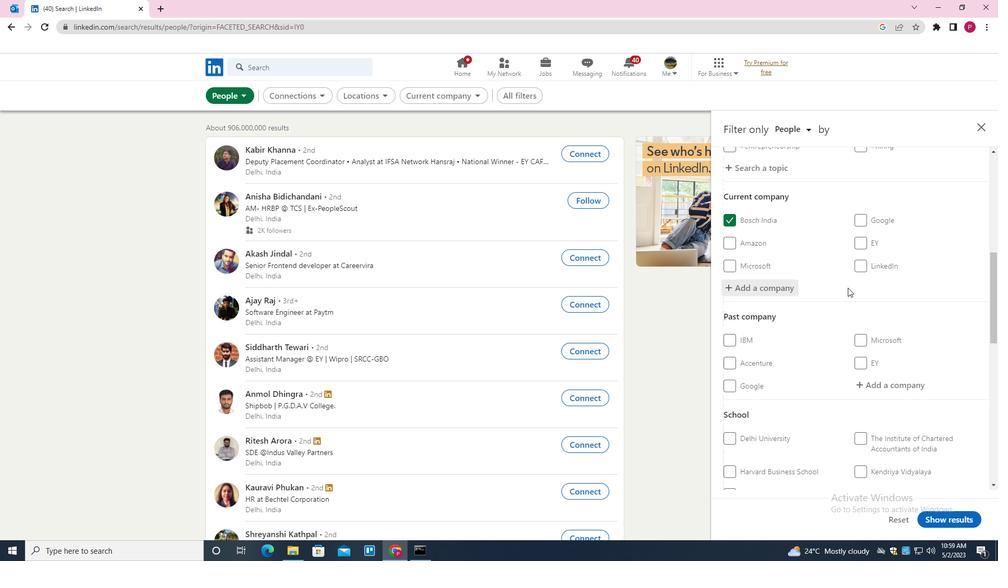 
Action: Mouse scrolled (847, 287) with delta (0, 0)
Screenshot: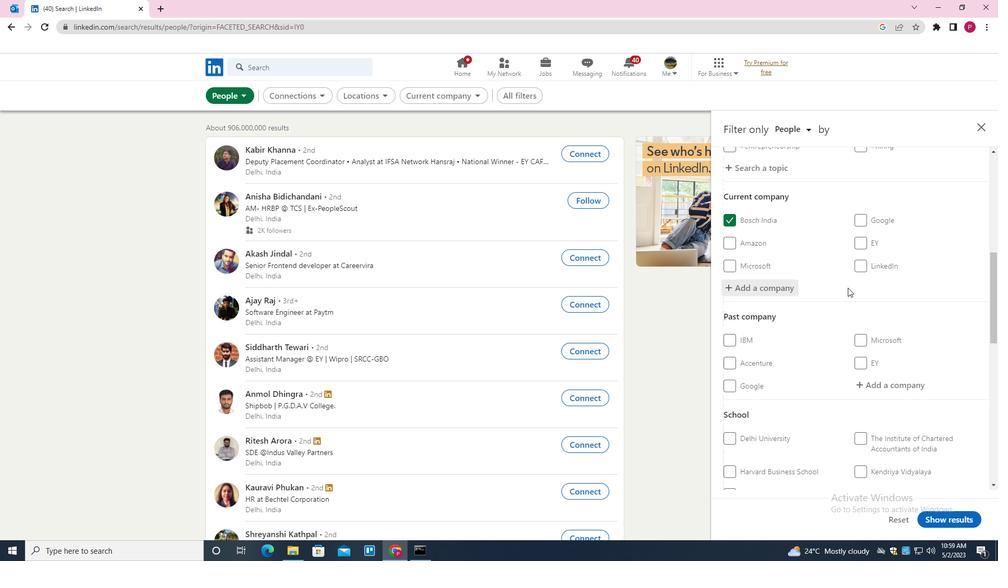 
Action: Mouse moved to (876, 334)
Screenshot: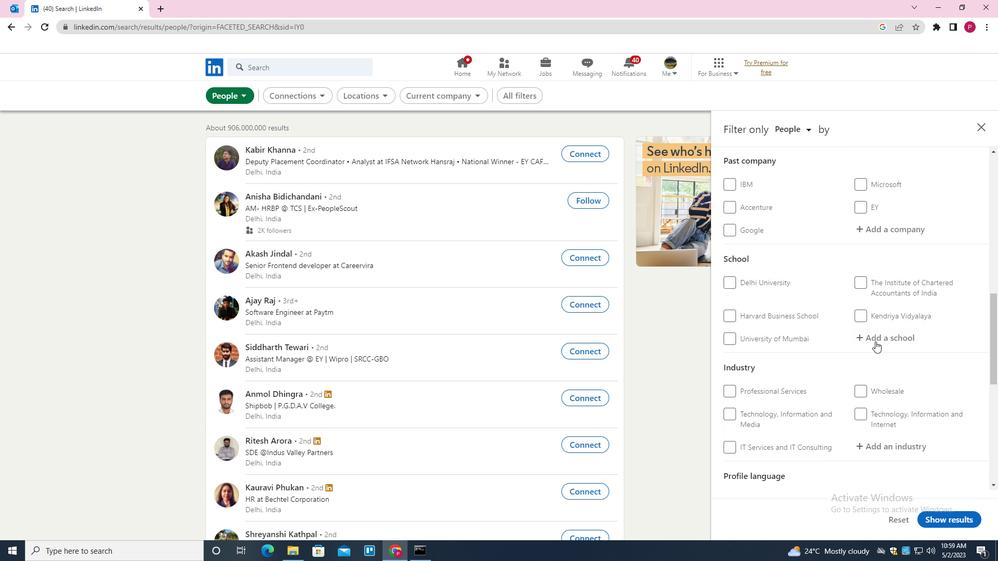 
Action: Mouse pressed left at (876, 334)
Screenshot: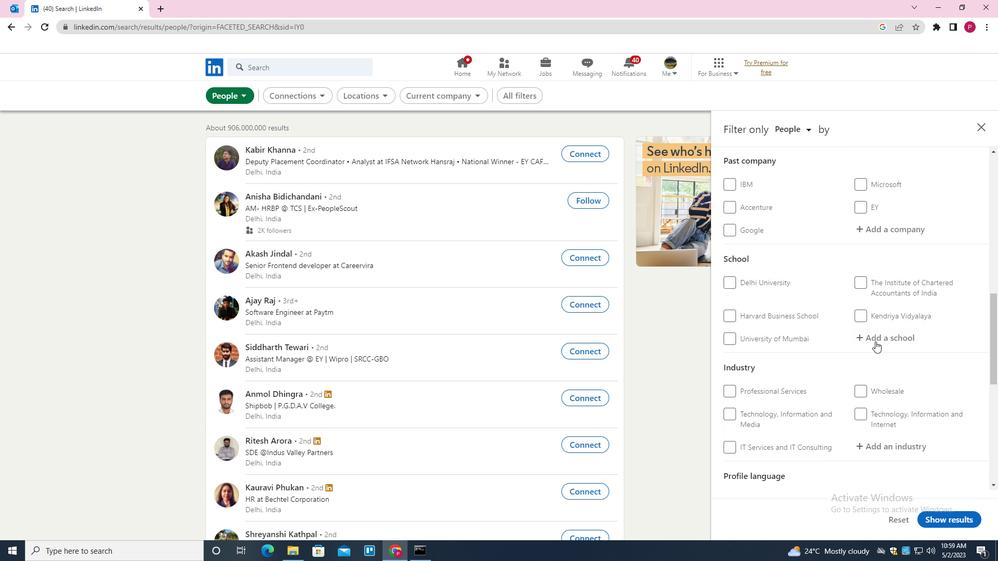 
Action: Key pressed <Key.shift><Key.shift><Key.shift><Key.shift>THE<Key.space><Key.shift>ASSEMBLY<Key.space><Key.shift>OF<Key.space><Key.down><Key.enter>
Screenshot: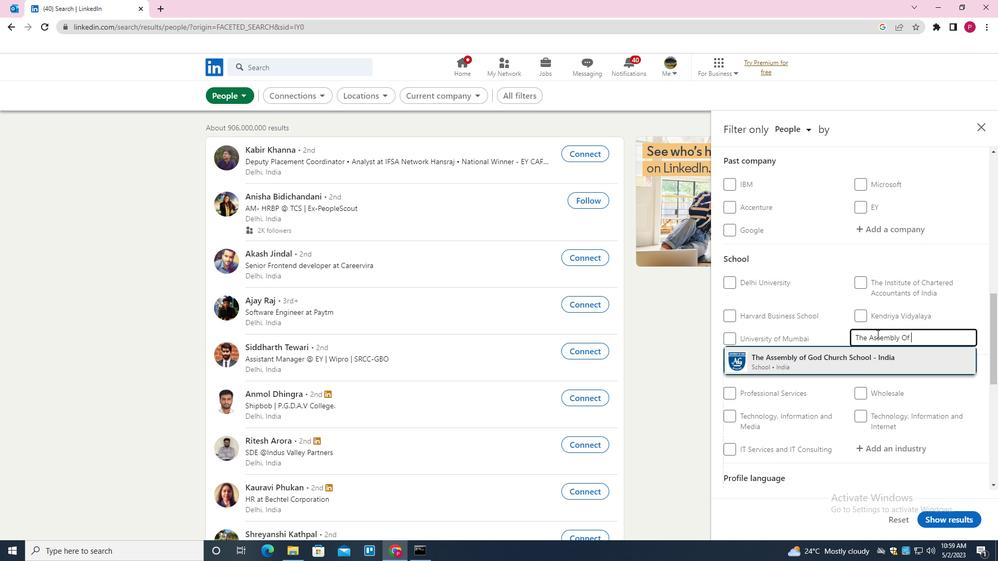 
Action: Mouse moved to (860, 345)
Screenshot: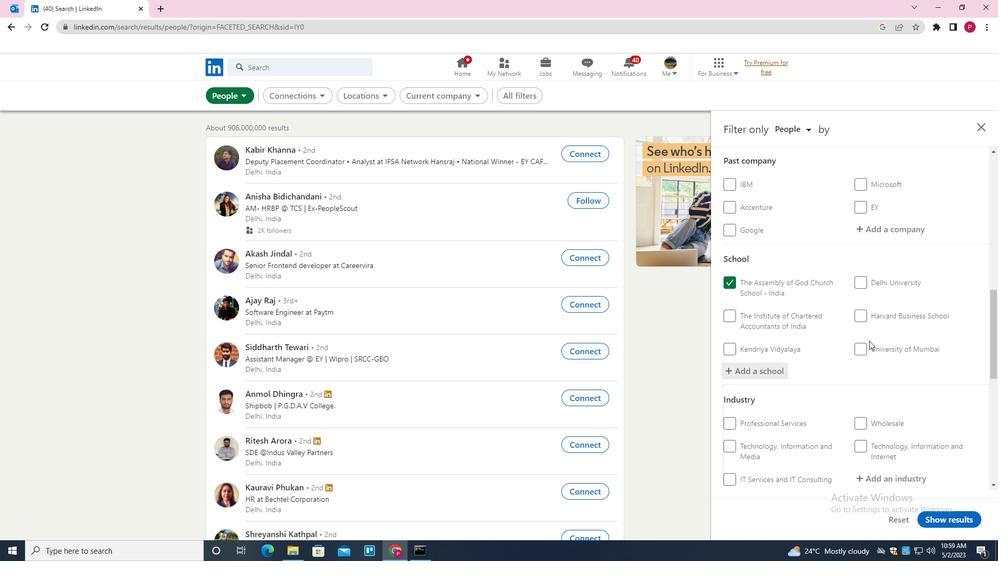 
Action: Mouse scrolled (860, 345) with delta (0, 0)
Screenshot: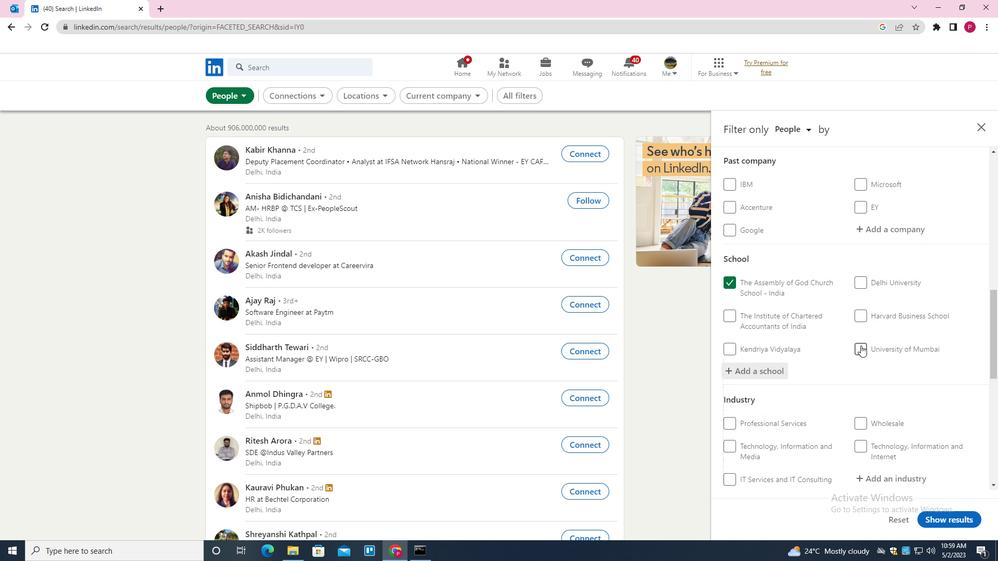 
Action: Mouse scrolled (860, 345) with delta (0, 0)
Screenshot: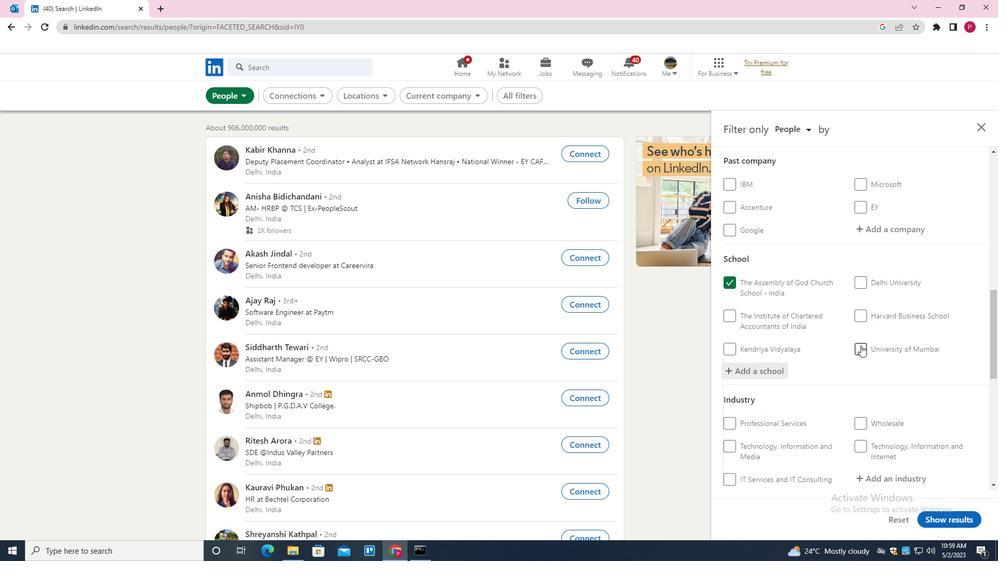 
Action: Mouse scrolled (860, 345) with delta (0, 0)
Screenshot: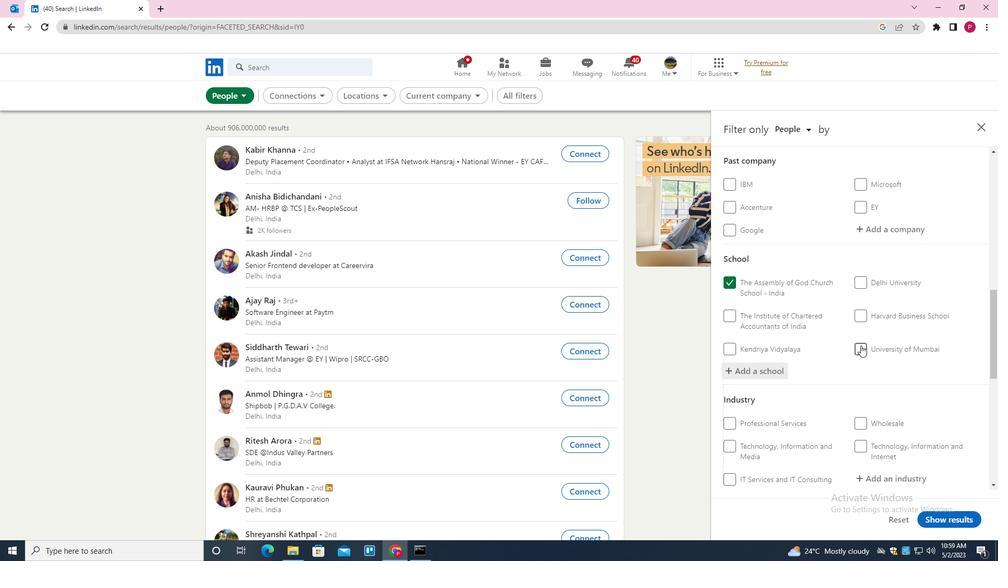 
Action: Mouse scrolled (860, 345) with delta (0, 0)
Screenshot: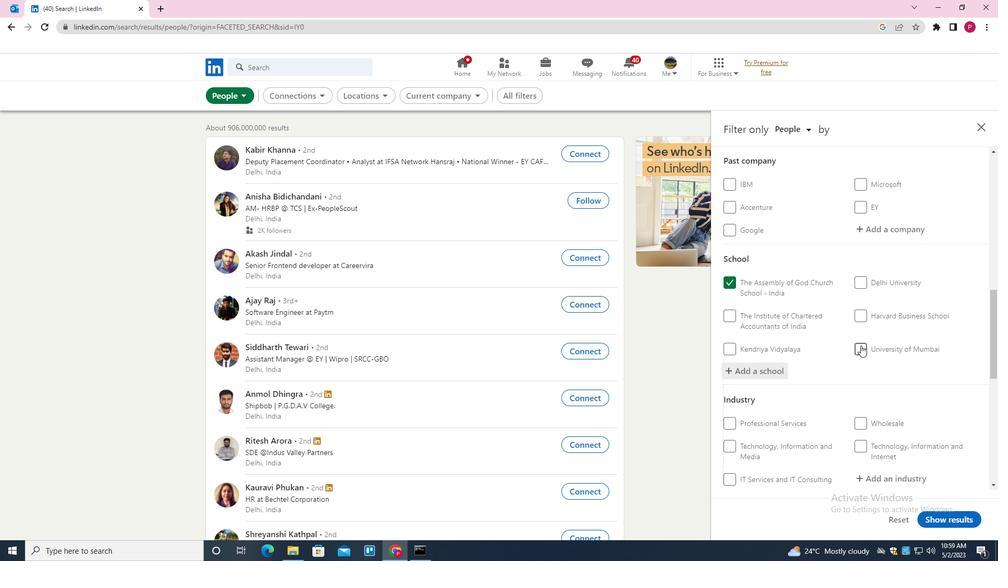 
Action: Mouse moved to (896, 268)
Screenshot: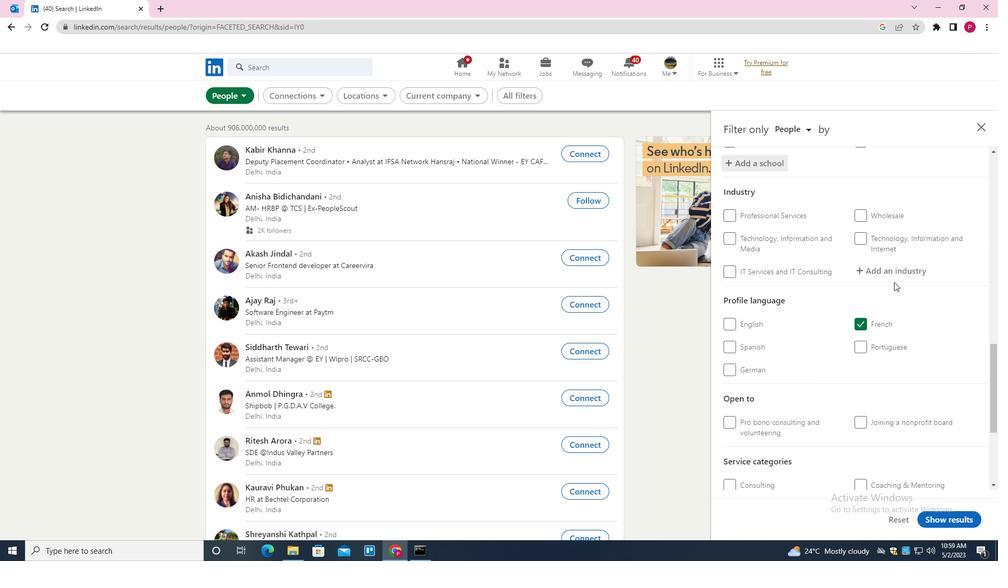 
Action: Mouse pressed left at (896, 268)
Screenshot: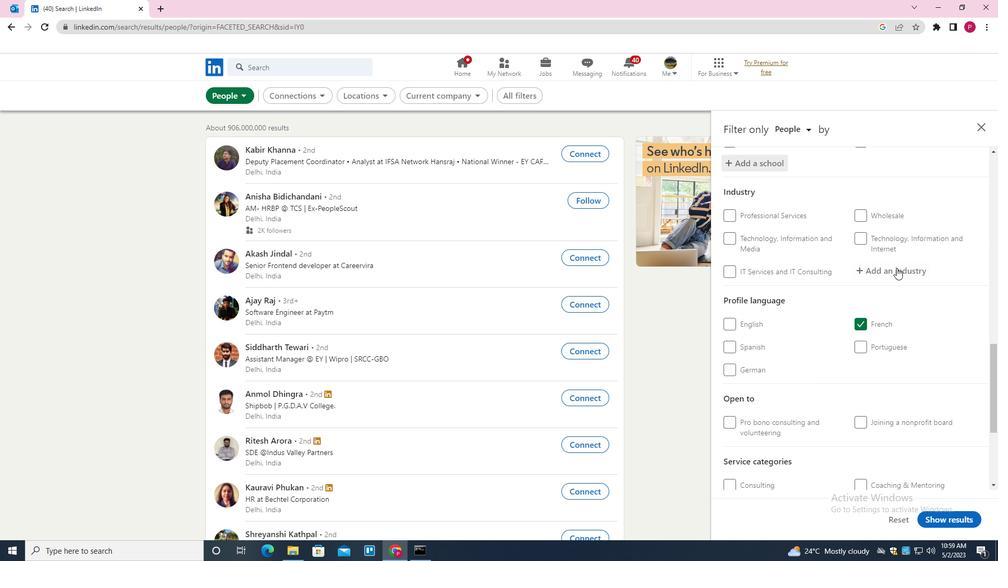 
Action: Mouse moved to (896, 268)
Screenshot: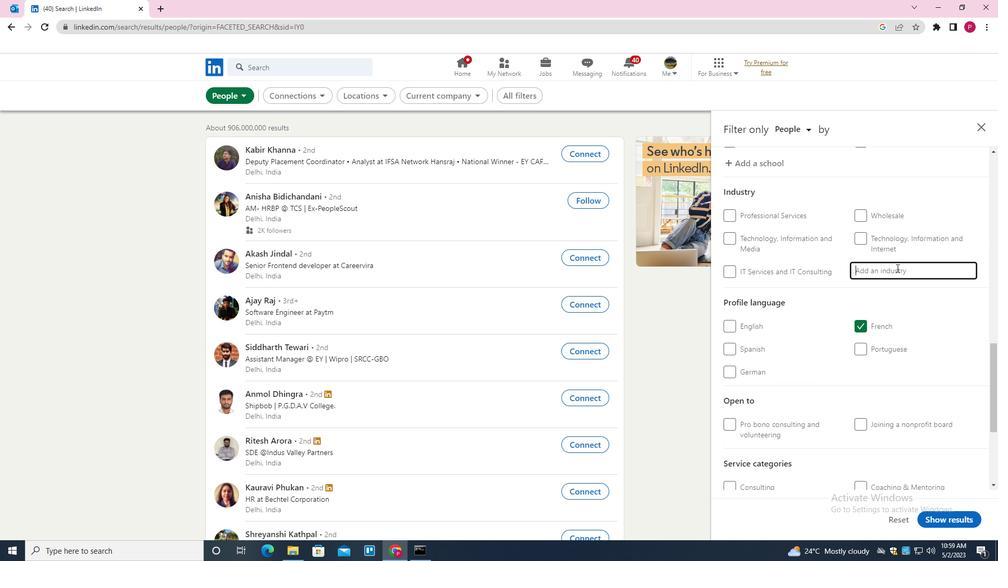 
Action: Key pressed <Key.shift>NANOTECHNOL
Screenshot: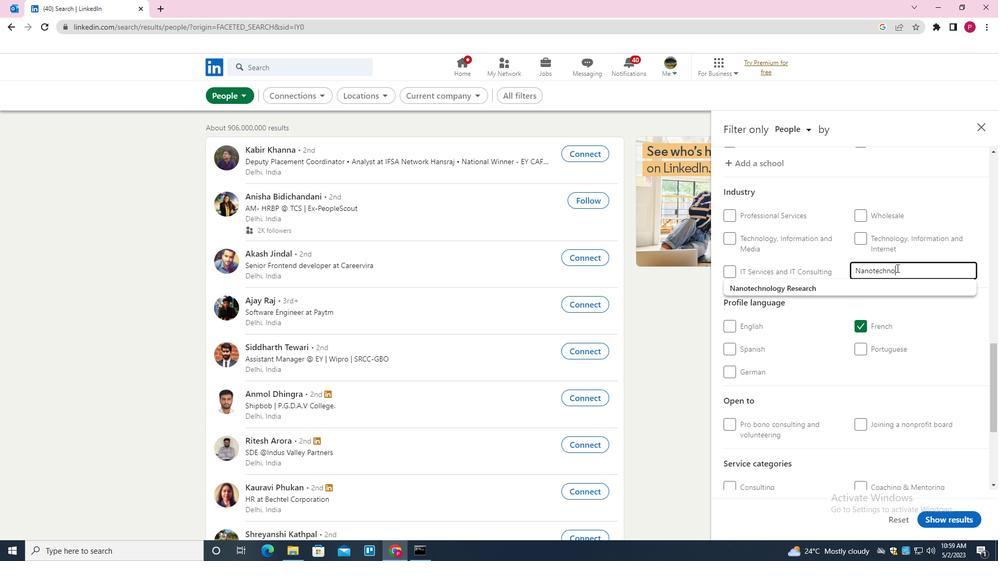
Action: Mouse moved to (896, 268)
Screenshot: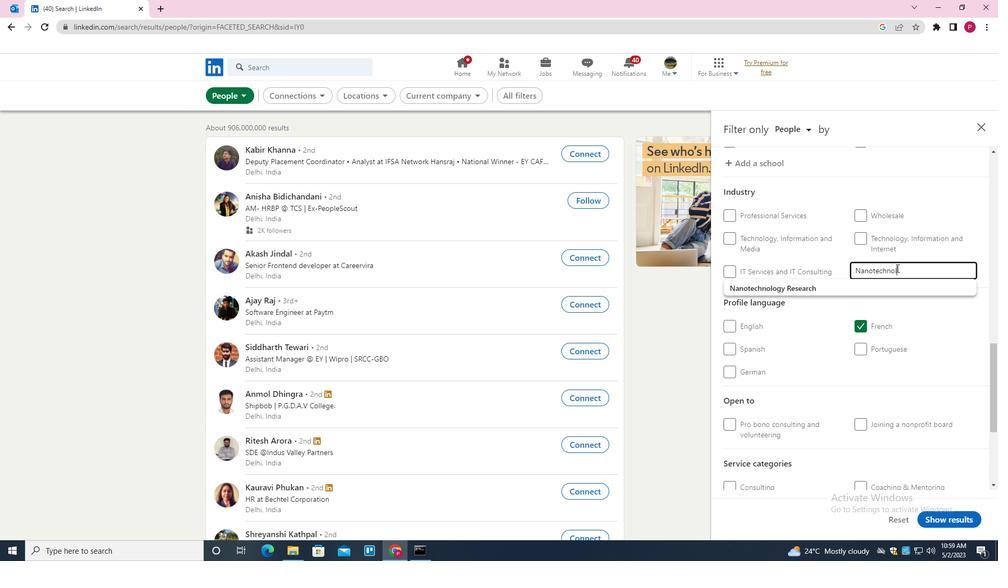
Action: Key pressed OGY<Key.down><Key.enter>
Screenshot: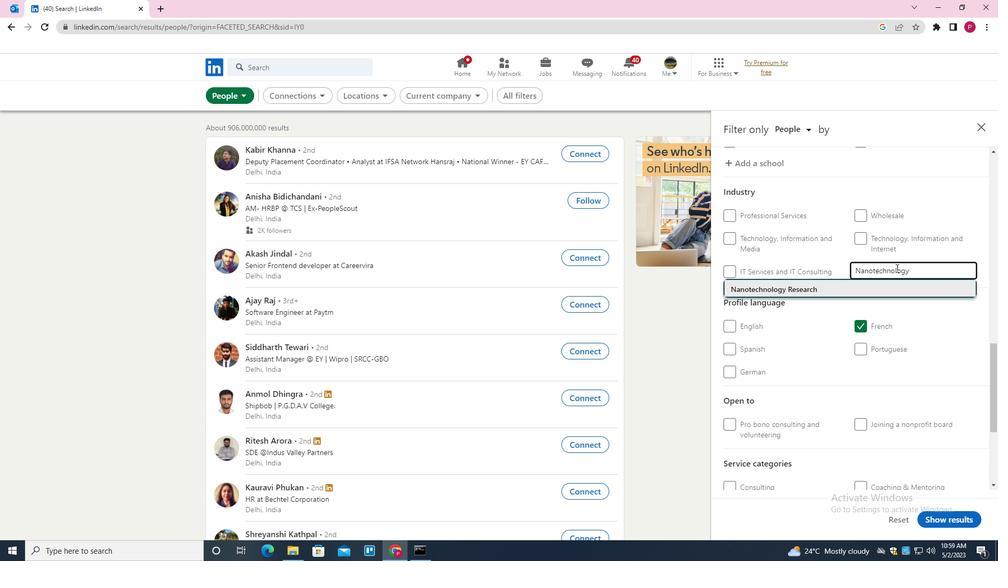 
Action: Mouse moved to (843, 294)
Screenshot: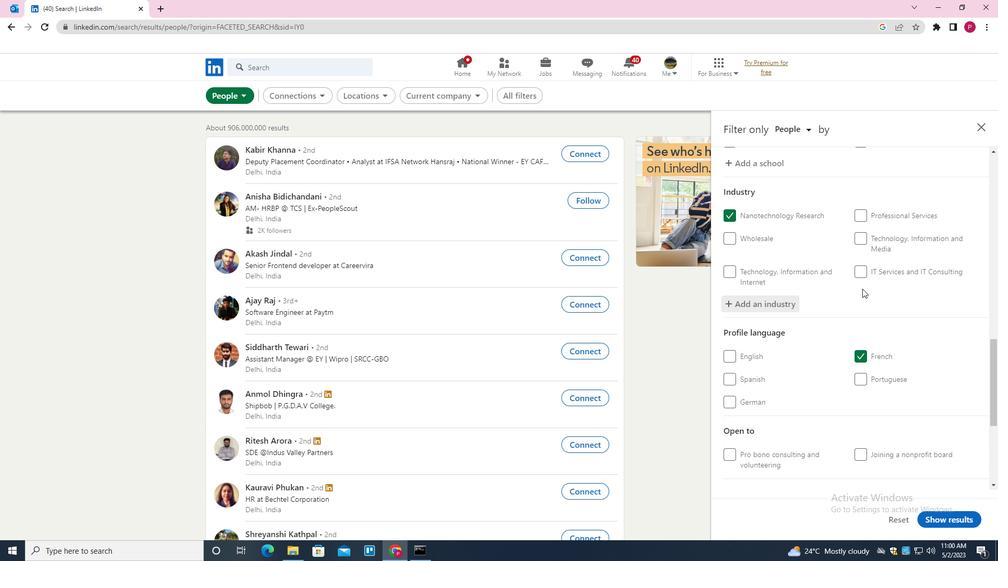 
Action: Mouse scrolled (843, 294) with delta (0, 0)
Screenshot: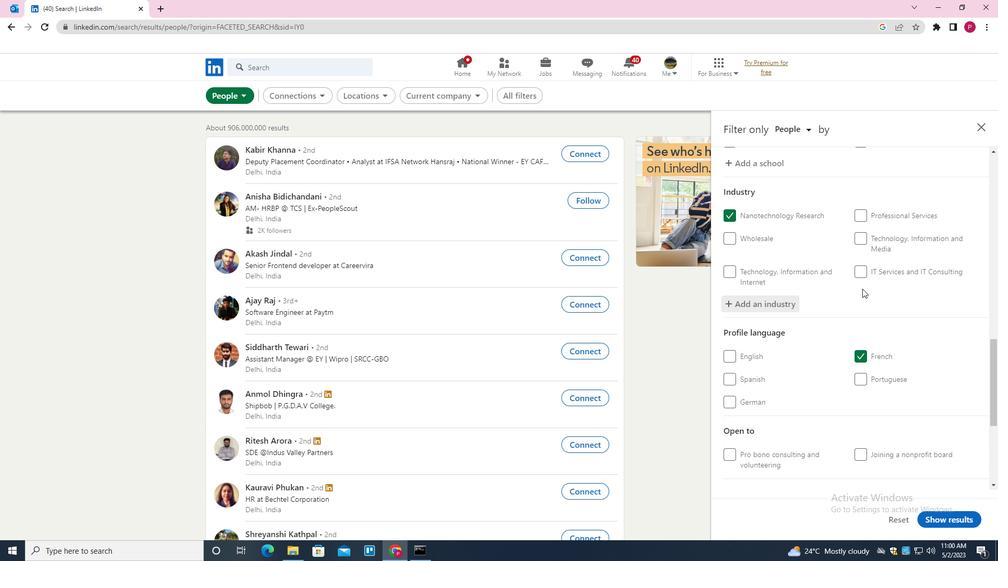 
Action: Mouse moved to (842, 294)
Screenshot: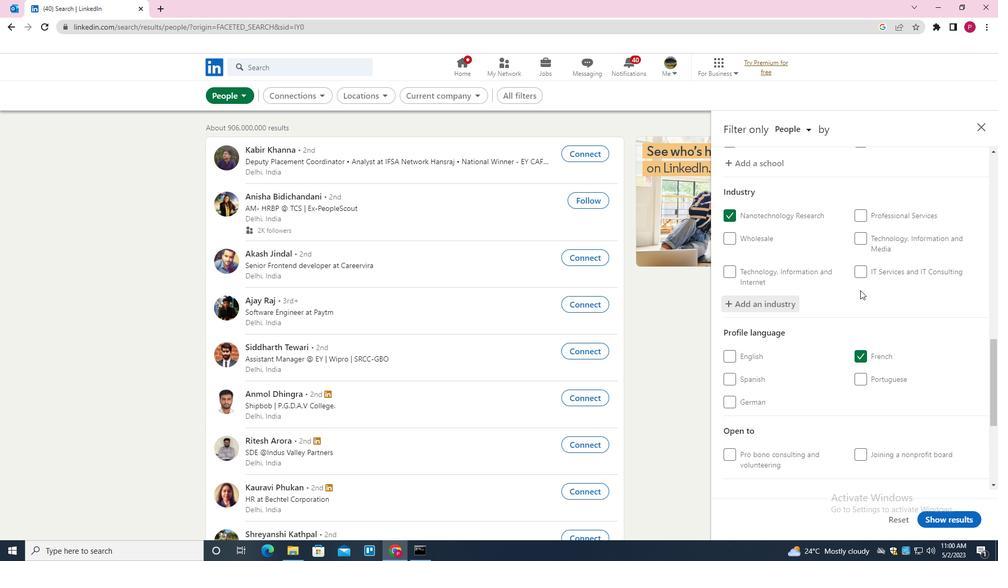 
Action: Mouse scrolled (842, 294) with delta (0, 0)
Screenshot: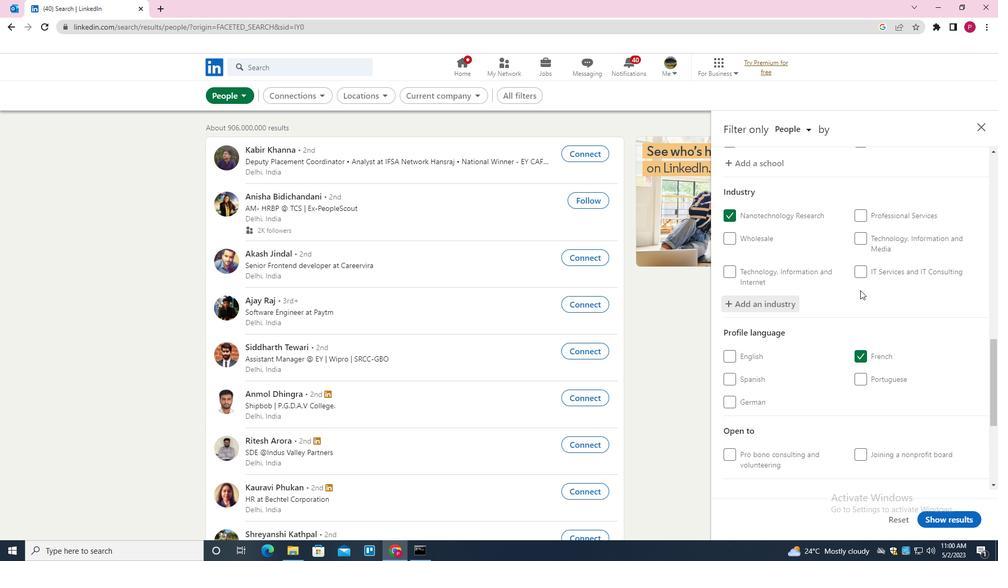 
Action: Mouse moved to (842, 294)
Screenshot: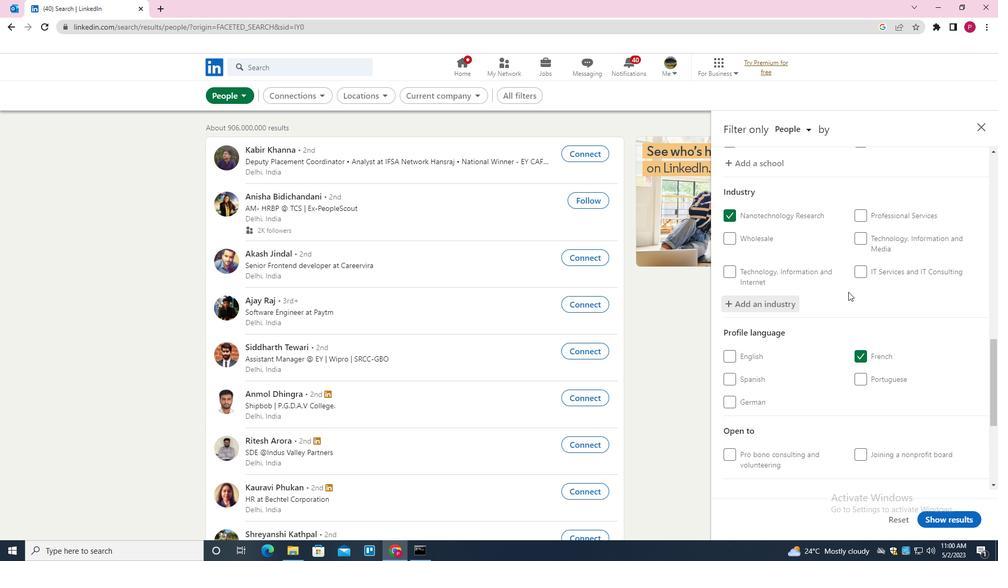 
Action: Mouse scrolled (842, 294) with delta (0, 0)
Screenshot: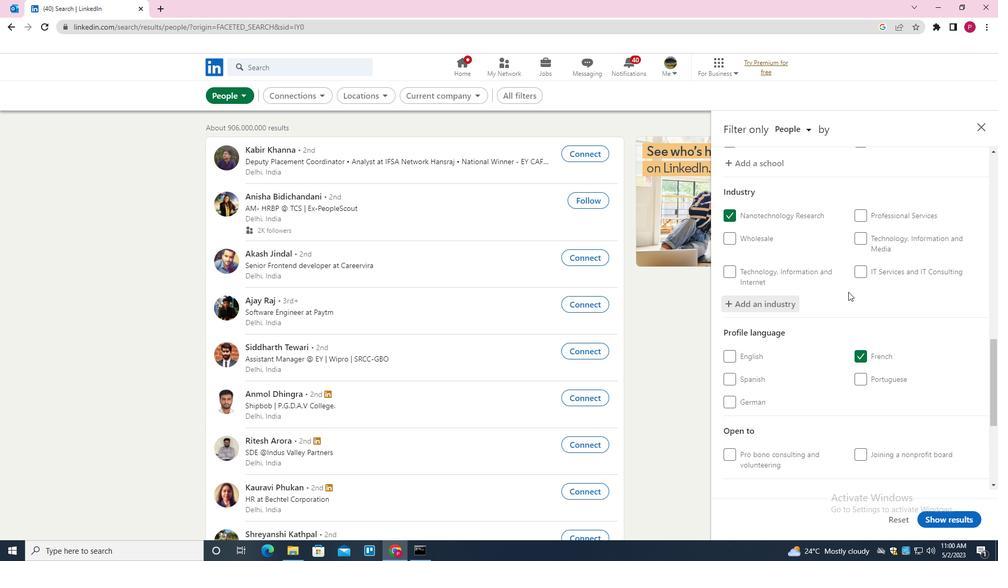 
Action: Mouse moved to (839, 295)
Screenshot: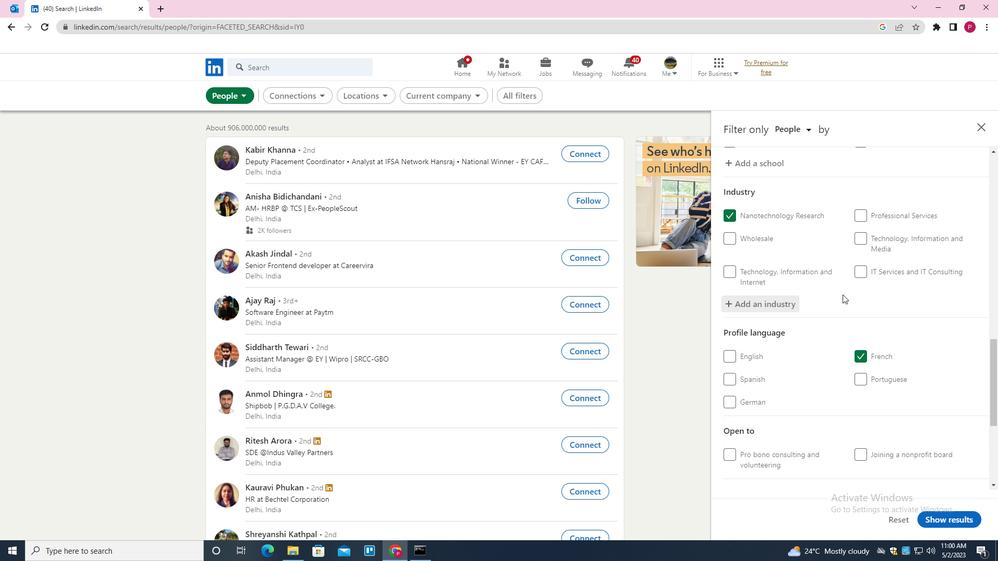 
Action: Mouse scrolled (839, 294) with delta (0, 0)
Screenshot: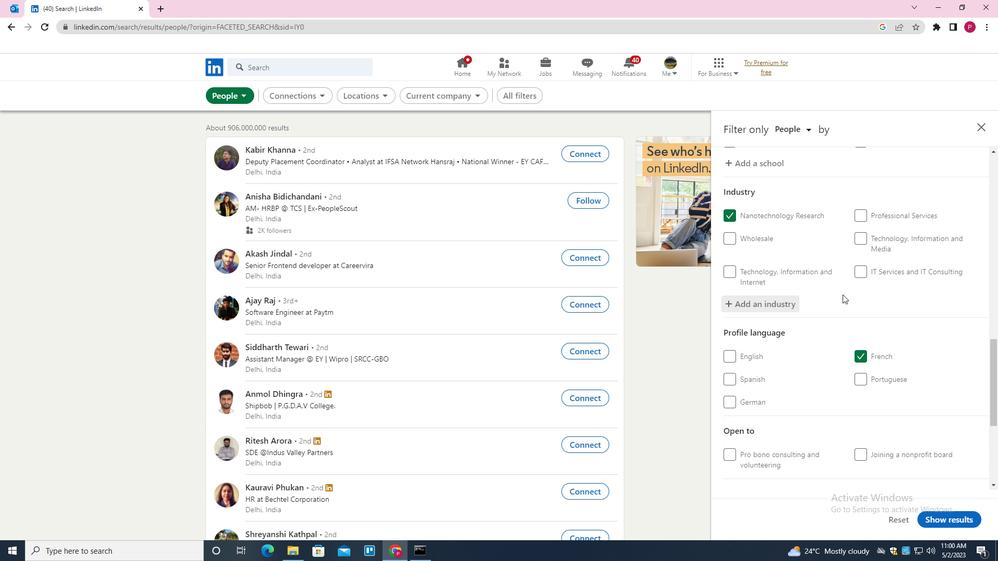 
Action: Mouse moved to (886, 356)
Screenshot: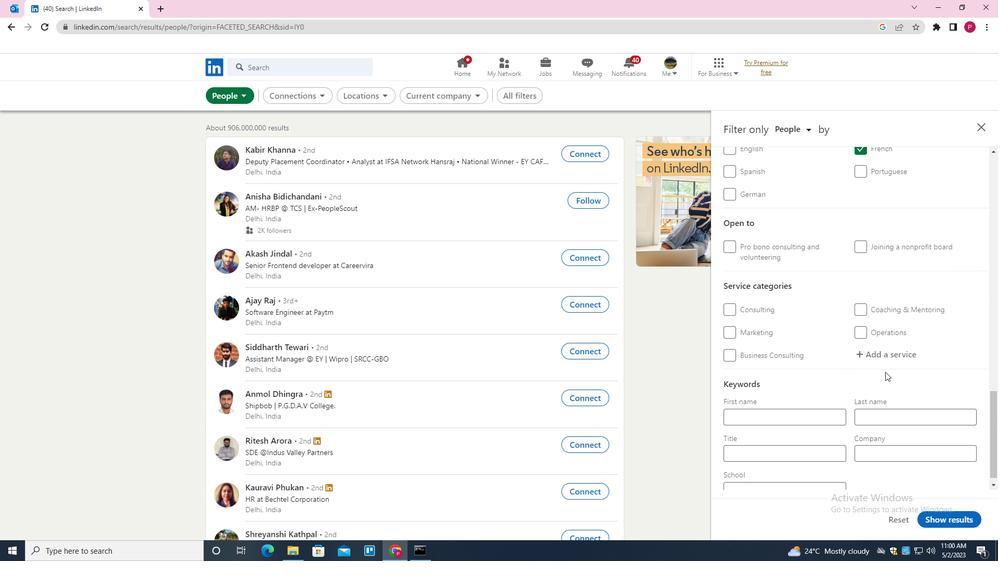 
Action: Mouse pressed left at (886, 356)
Screenshot: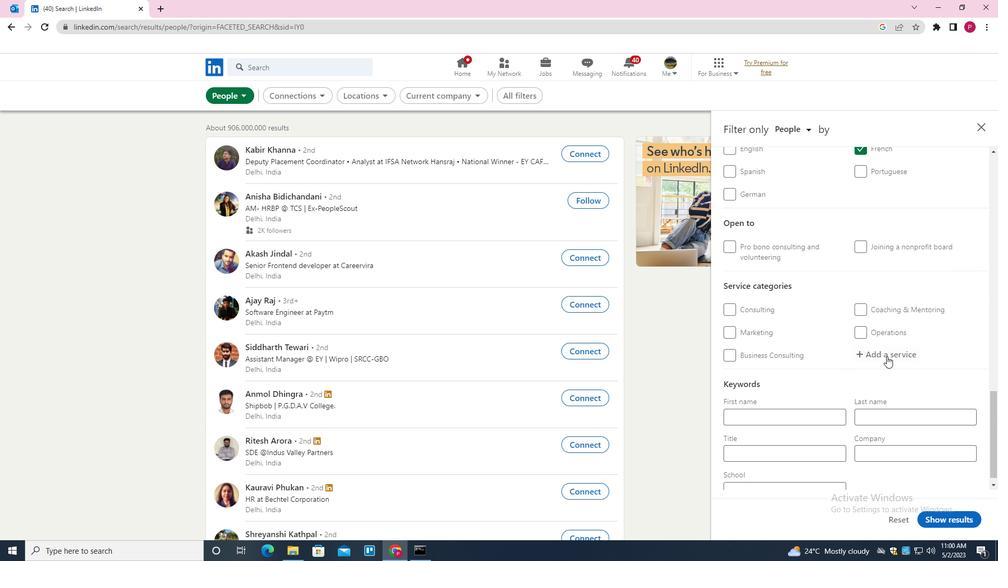 
Action: Mouse moved to (887, 354)
Screenshot: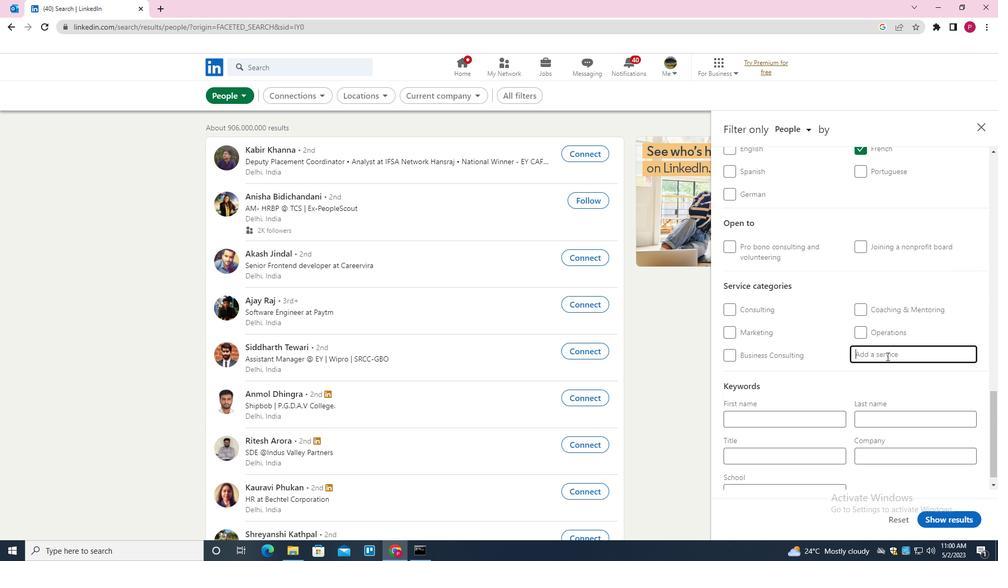 
Action: Key pressed <Key.shift><Key.shift><Key.shift><Key.shift><Key.shift><Key.shift><Key.shift><Key.shift><Key.shift><Key.shift><Key.shift><Key.shift><Key.shift><Key.shift>GRANT<Key.down><Key.enter>
Screenshot: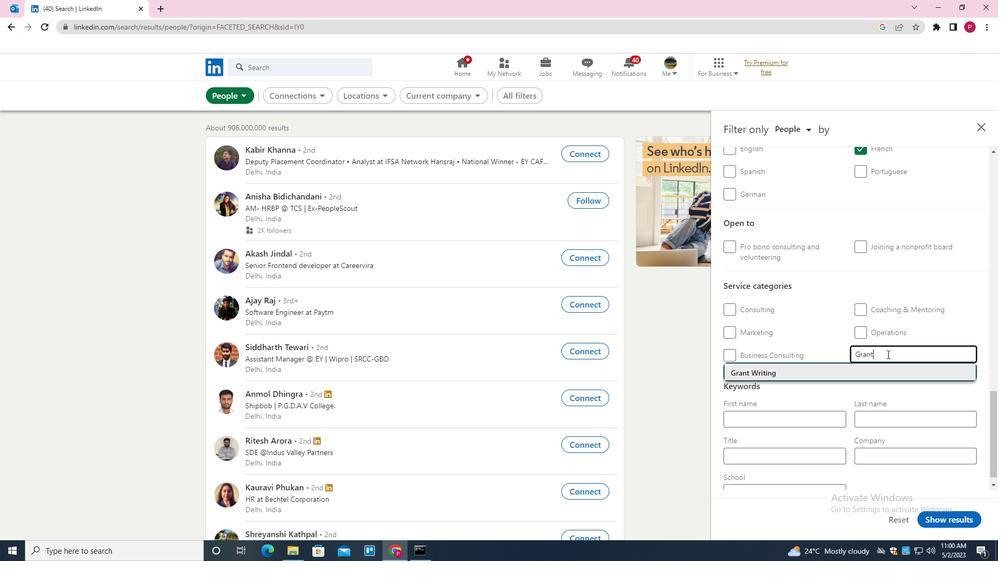 
Action: Mouse moved to (883, 357)
Screenshot: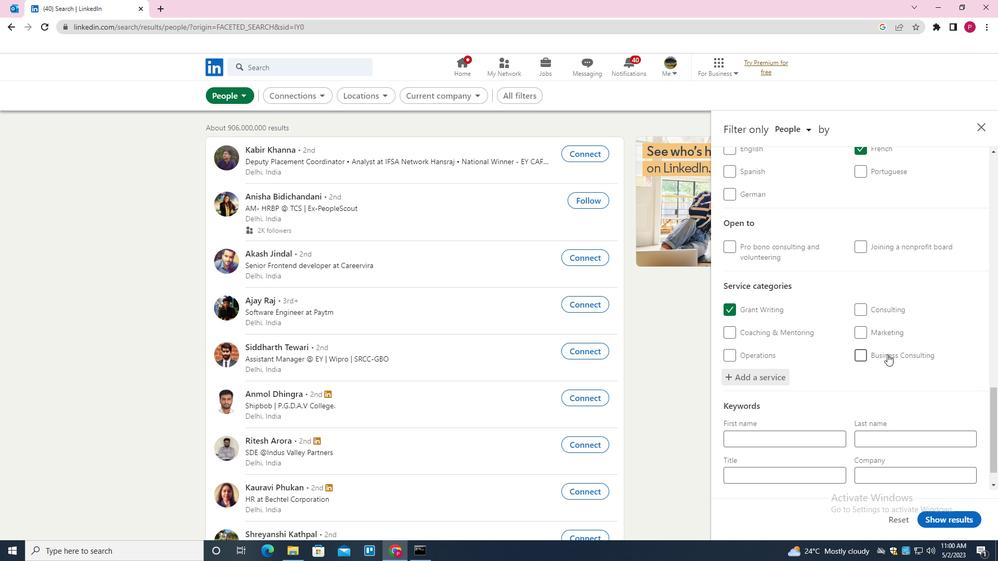 
Action: Mouse scrolled (883, 356) with delta (0, 0)
Screenshot: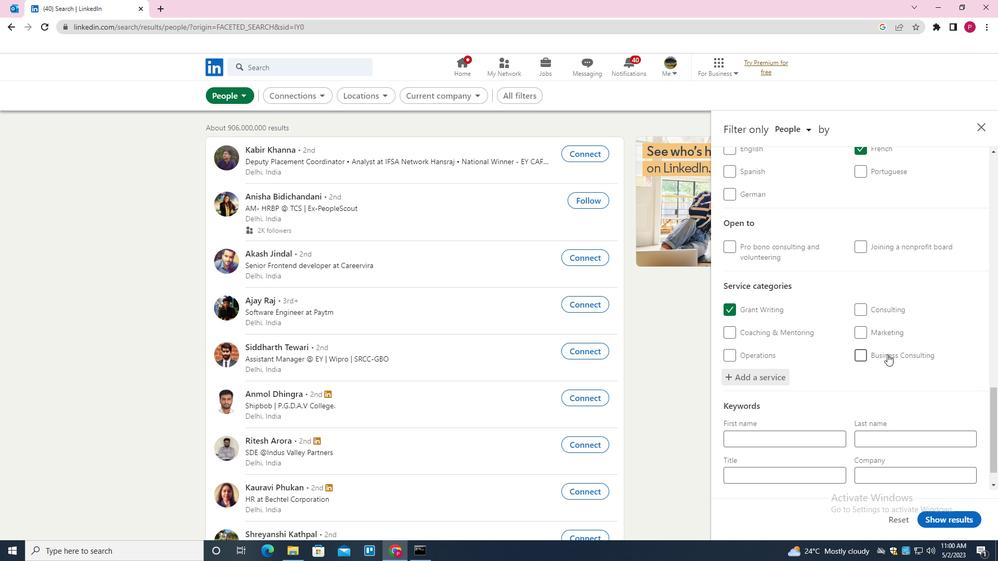 
Action: Mouse moved to (882, 357)
Screenshot: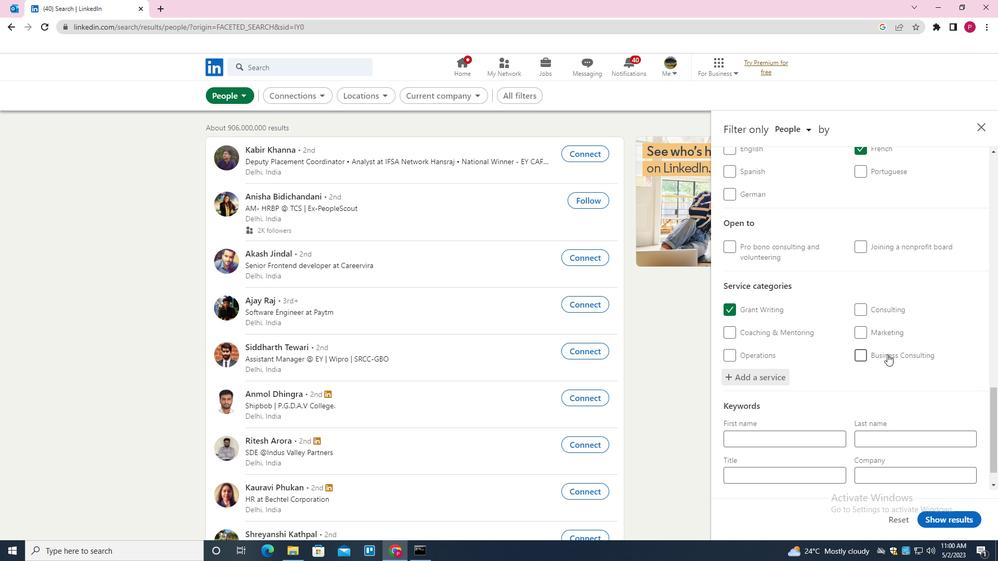 
Action: Mouse scrolled (882, 357) with delta (0, 0)
Screenshot: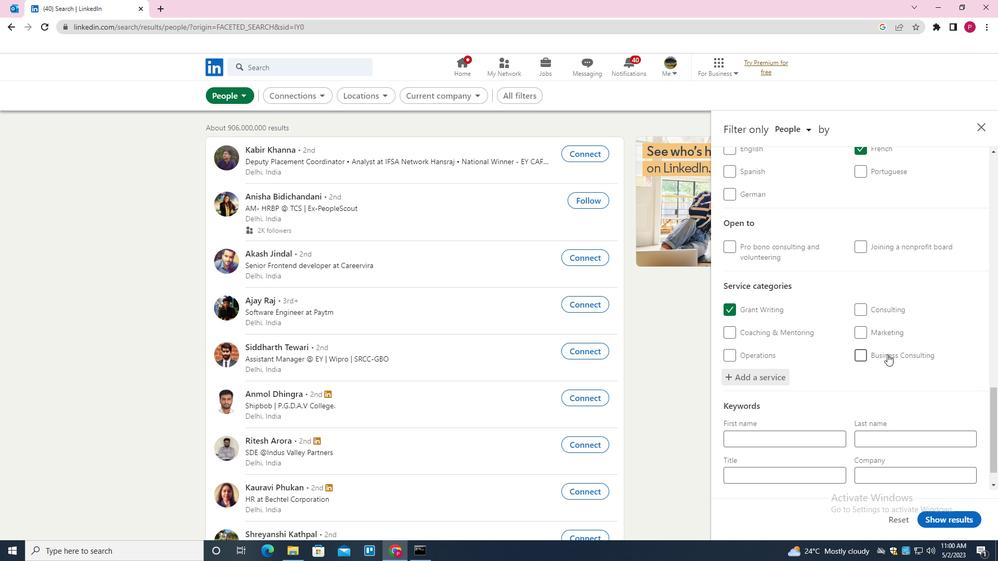 
Action: Mouse moved to (881, 358)
Screenshot: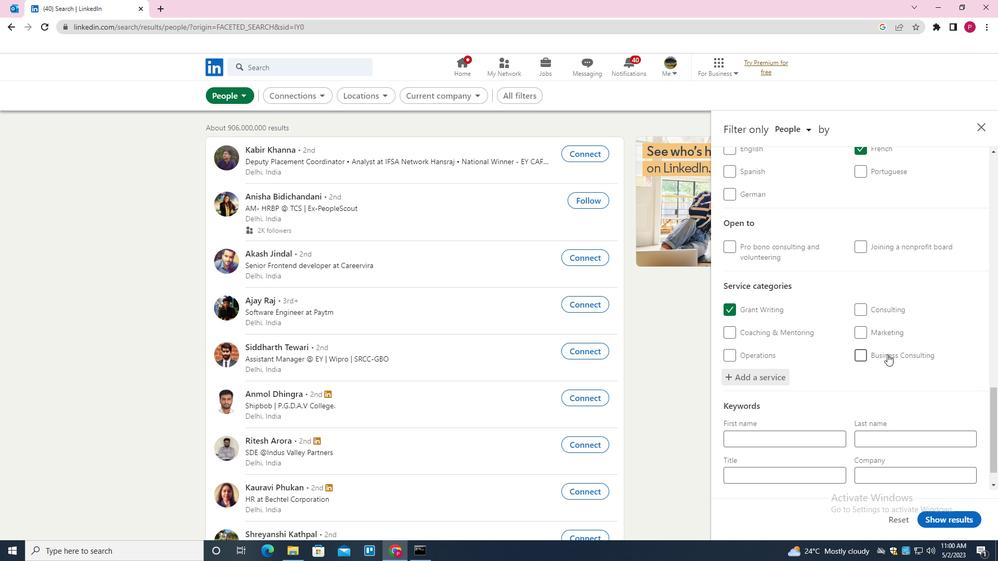 
Action: Mouse scrolled (881, 357) with delta (0, 0)
Screenshot: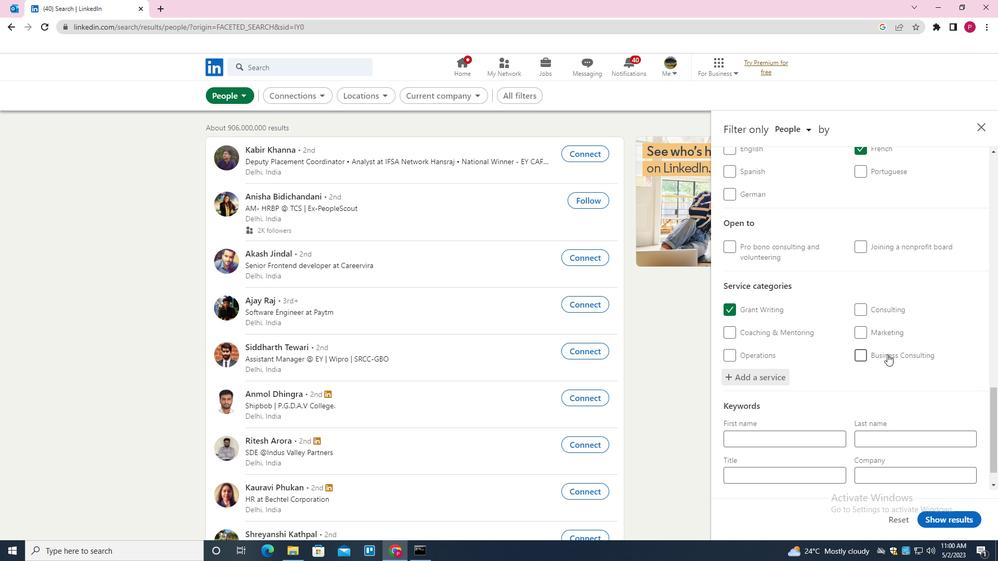 
Action: Mouse moved to (877, 361)
Screenshot: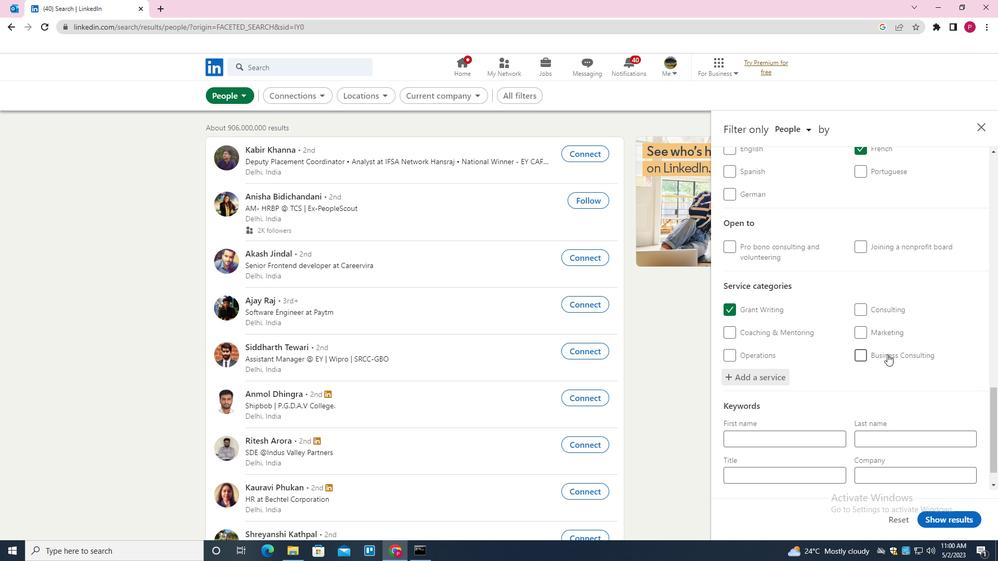 
Action: Mouse scrolled (877, 360) with delta (0, 0)
Screenshot: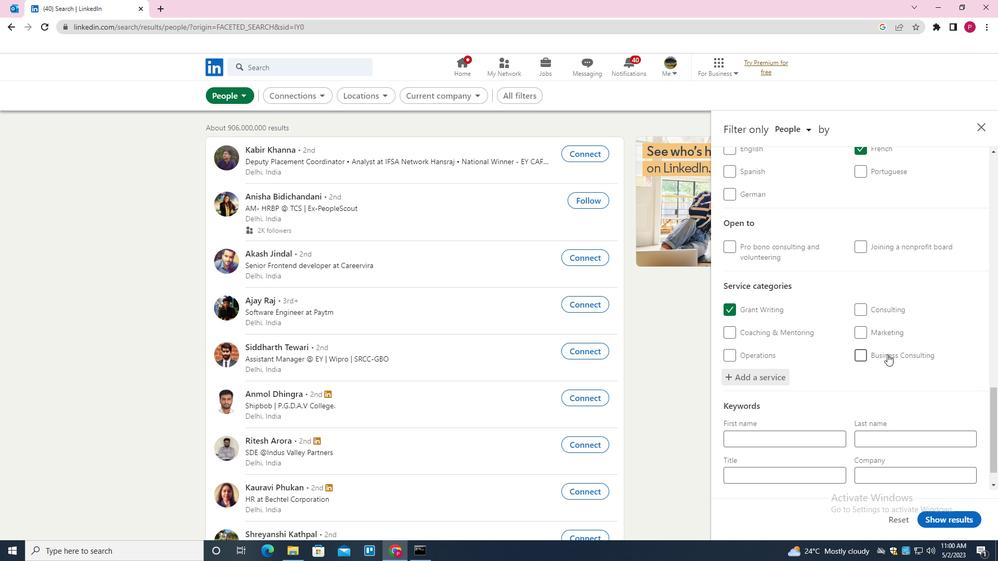 
Action: Mouse moved to (872, 365)
Screenshot: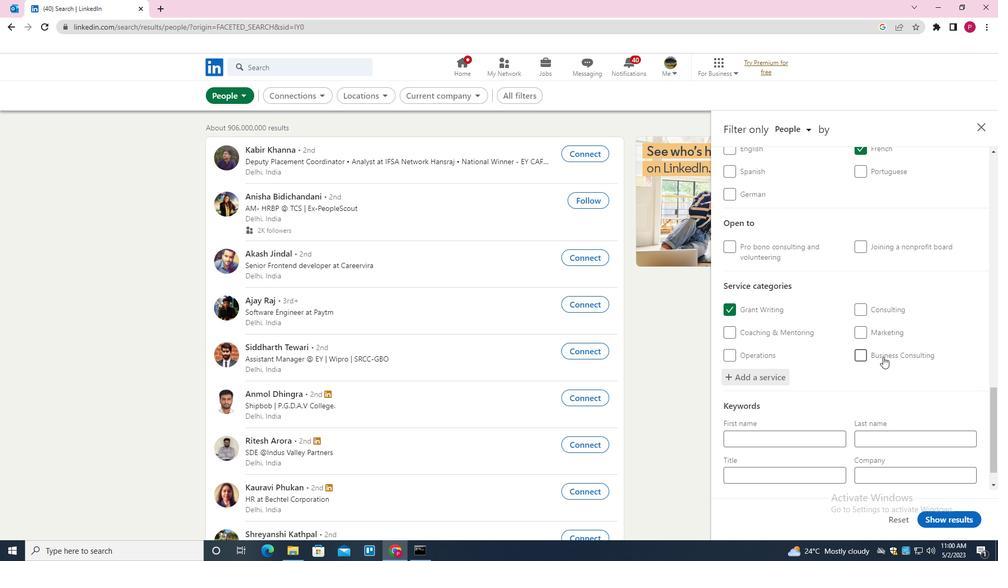 
Action: Mouse scrolled (872, 365) with delta (0, 0)
Screenshot: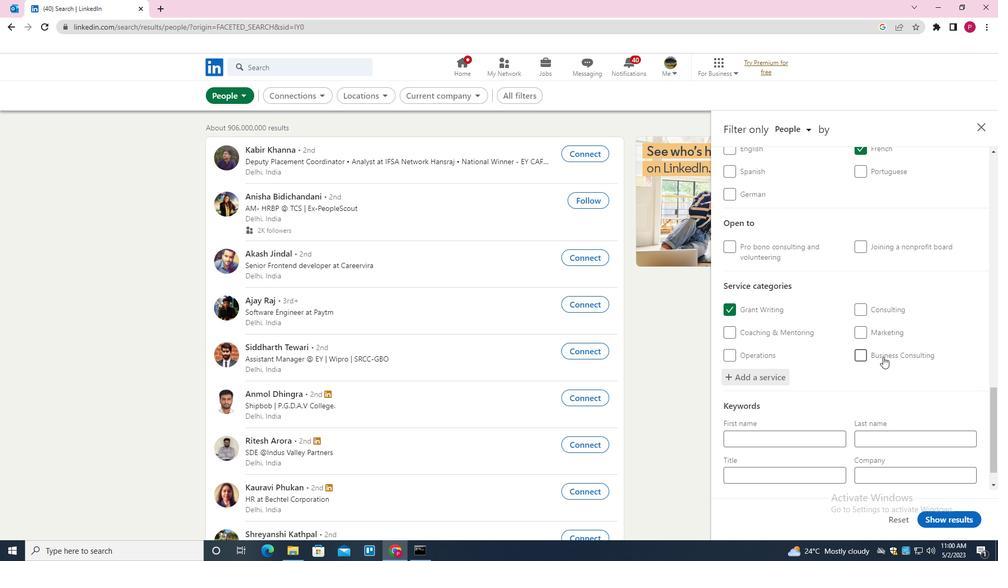 
Action: Mouse moved to (801, 443)
Screenshot: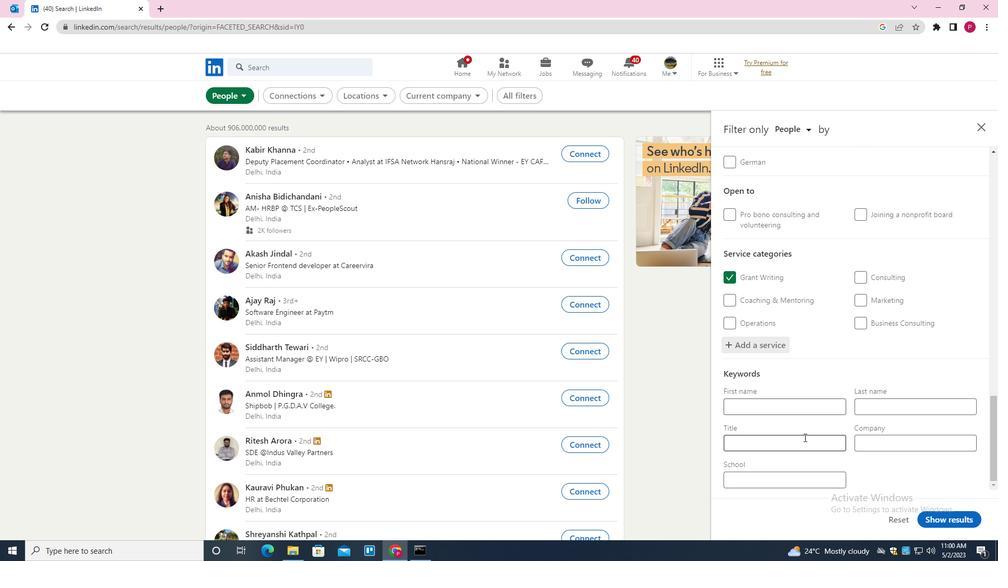 
Action: Mouse pressed left at (801, 443)
Screenshot: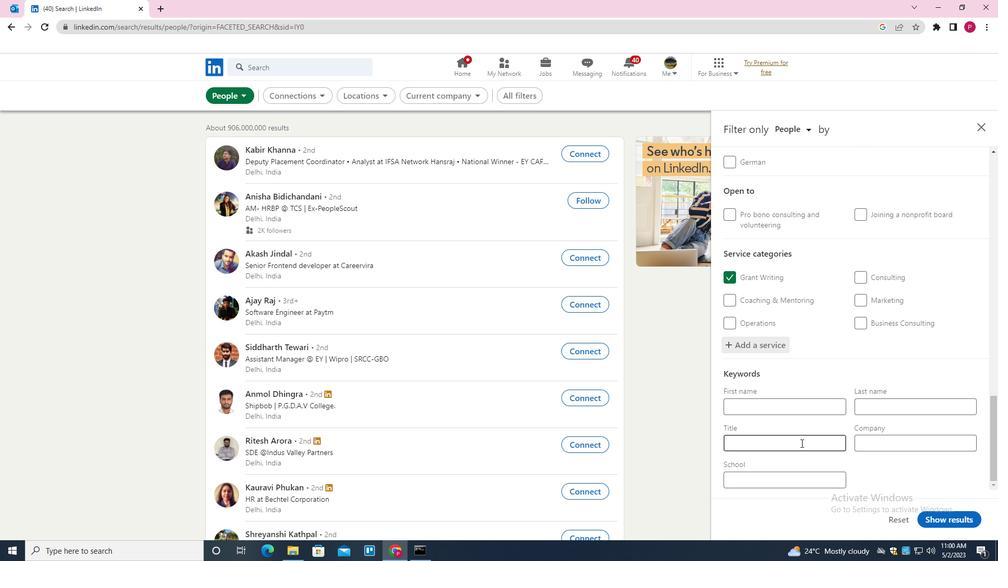 
Action: Mouse moved to (803, 435)
Screenshot: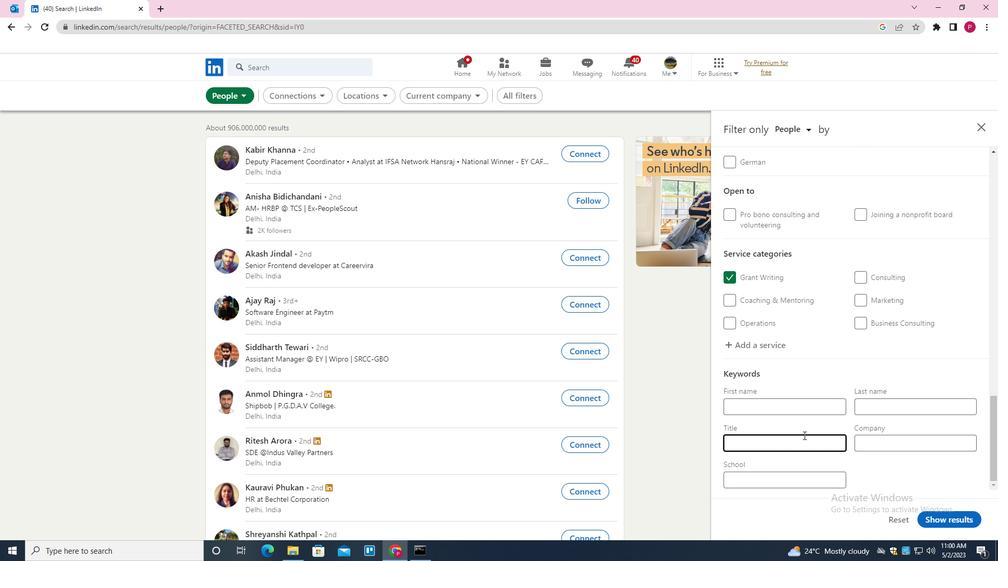 
Action: Key pressed <Key.shift><Key.shift>CARPENTER
Screenshot: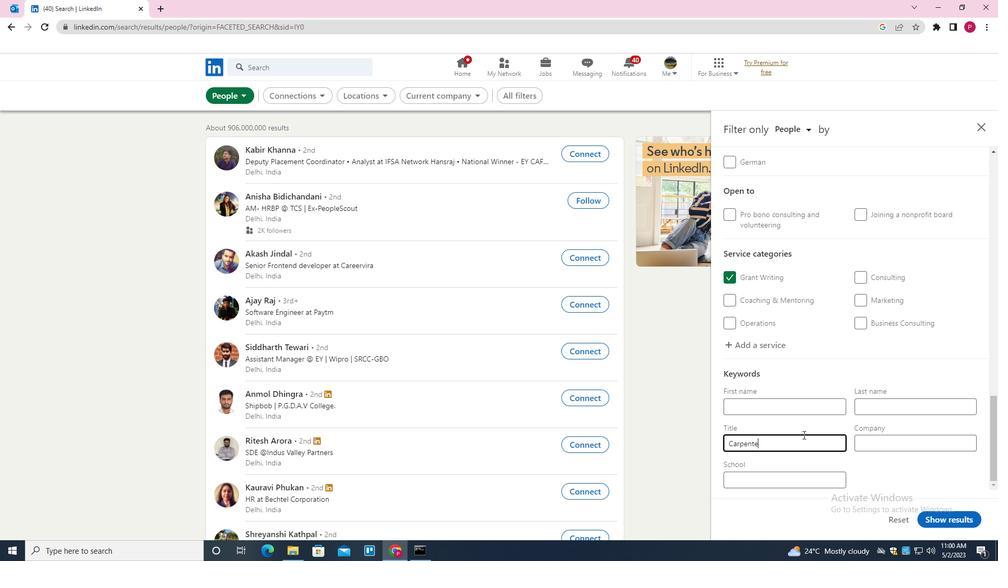 
Action: Mouse moved to (969, 516)
Screenshot: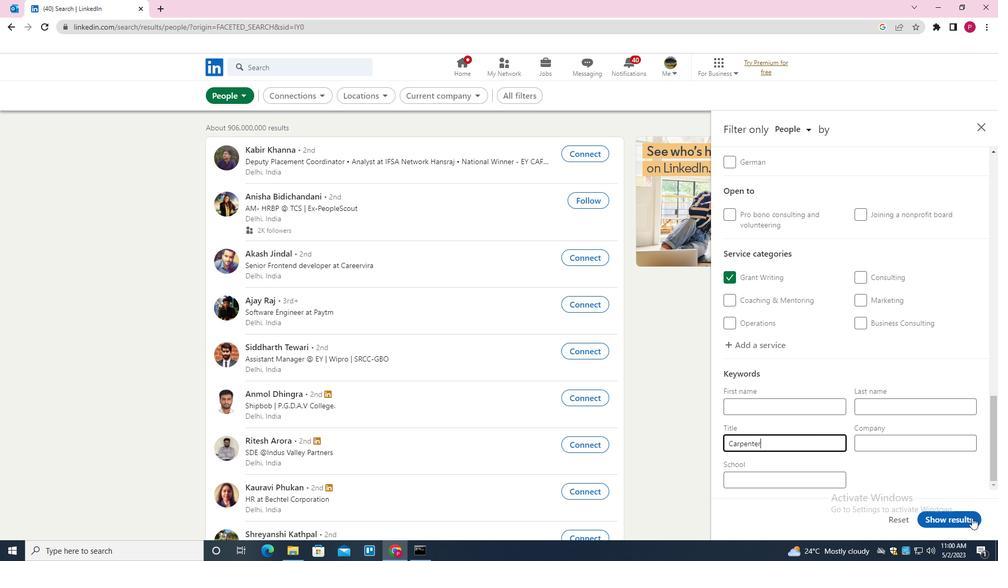 
Action: Mouse pressed left at (969, 516)
Screenshot: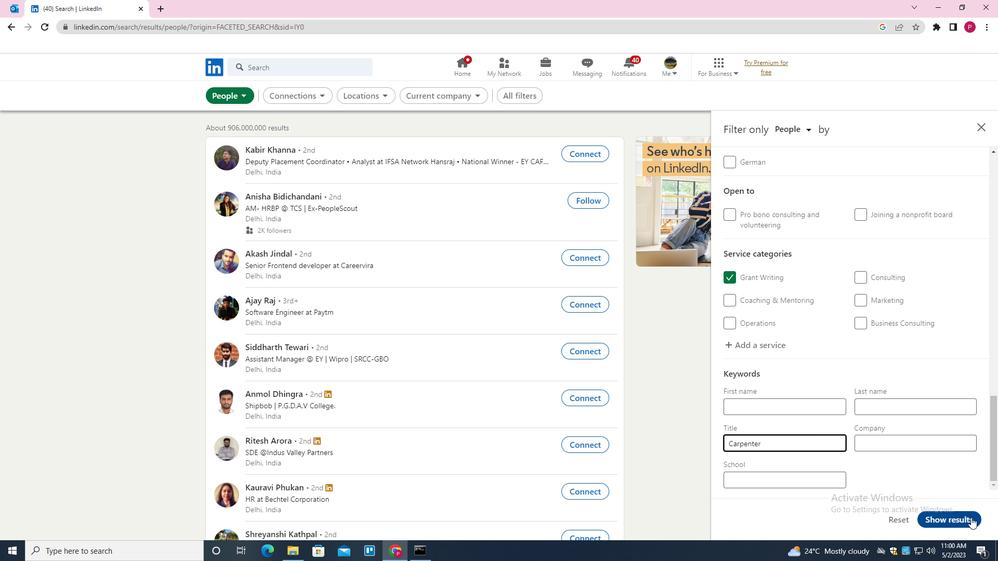 
Action: Mouse moved to (523, 244)
Screenshot: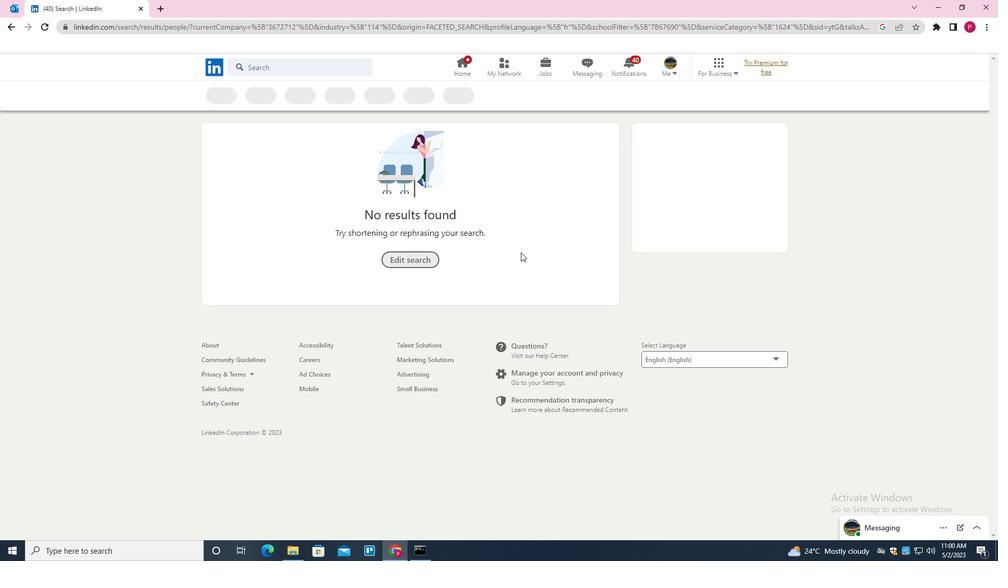 
